 Task: Open Card Website Maintenance Review in Board Newsletter Optimization Software to Workspace Event Production Services and add a team member Softage.1@softage.net, a label Purple, a checklist Wireless Networking, an attachment from Trello, a color Purple and finally, add a card description 'Research and develop new service delivery process' and a comment 'Let us approach this task with a sense of empowerment and autonomy, recognizing that we have the ability to make a difference.'. Add a start date 'Jan 01, 1900' with a due date 'Jan 08, 1900'
Action: Mouse moved to (263, 143)
Screenshot: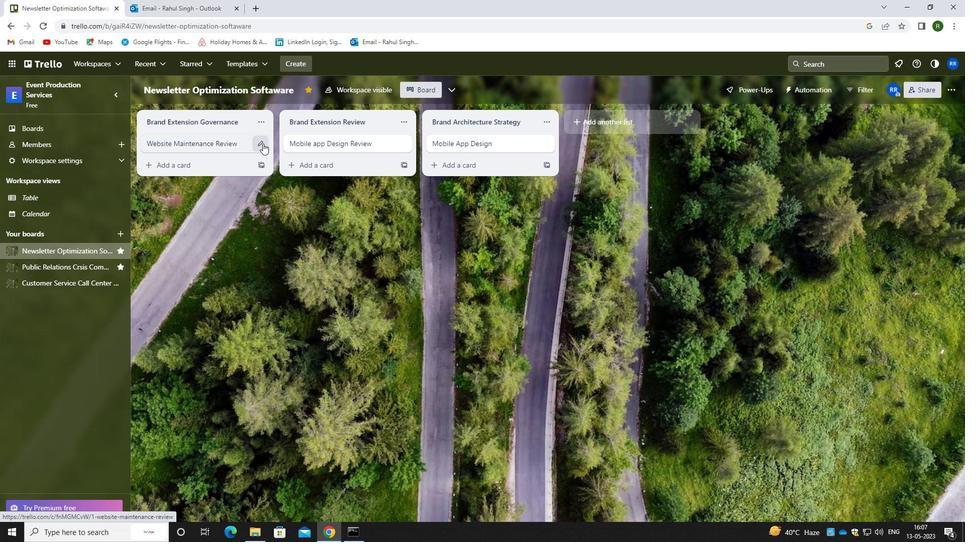 
Action: Mouse pressed left at (263, 143)
Screenshot: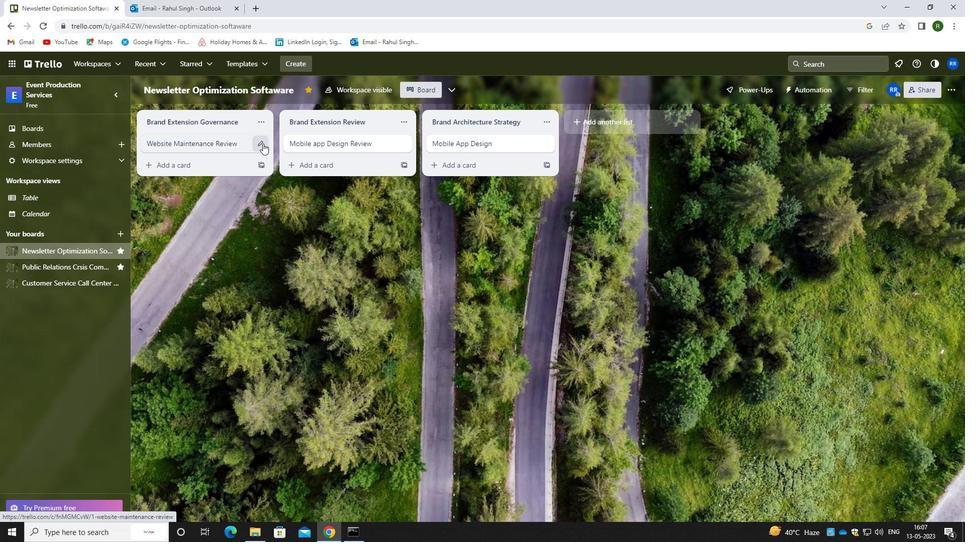 
Action: Mouse moved to (311, 142)
Screenshot: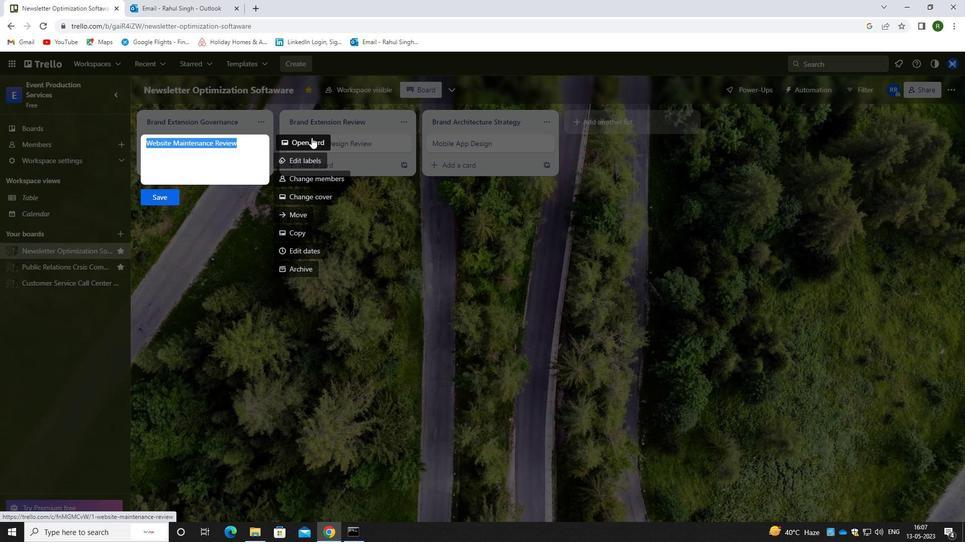 
Action: Mouse pressed left at (311, 142)
Screenshot: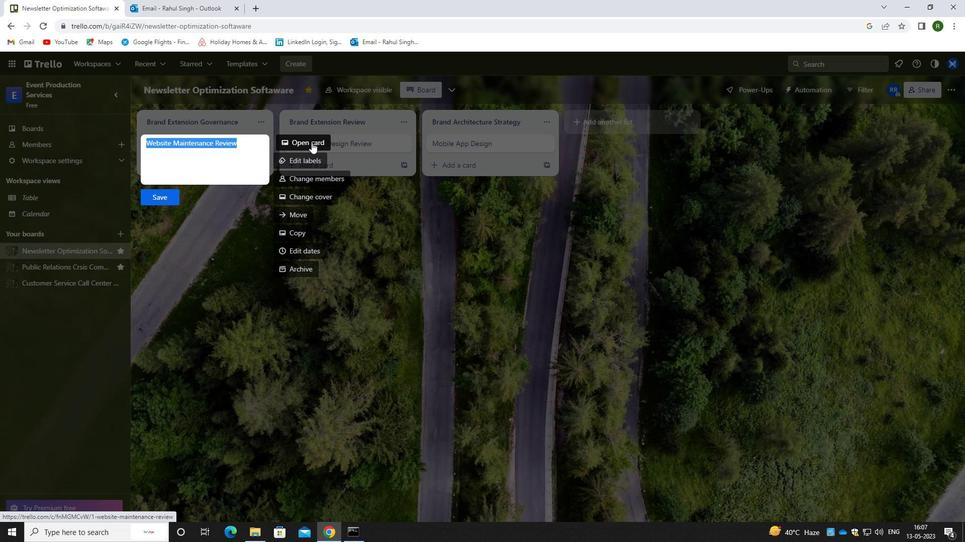 
Action: Mouse moved to (604, 138)
Screenshot: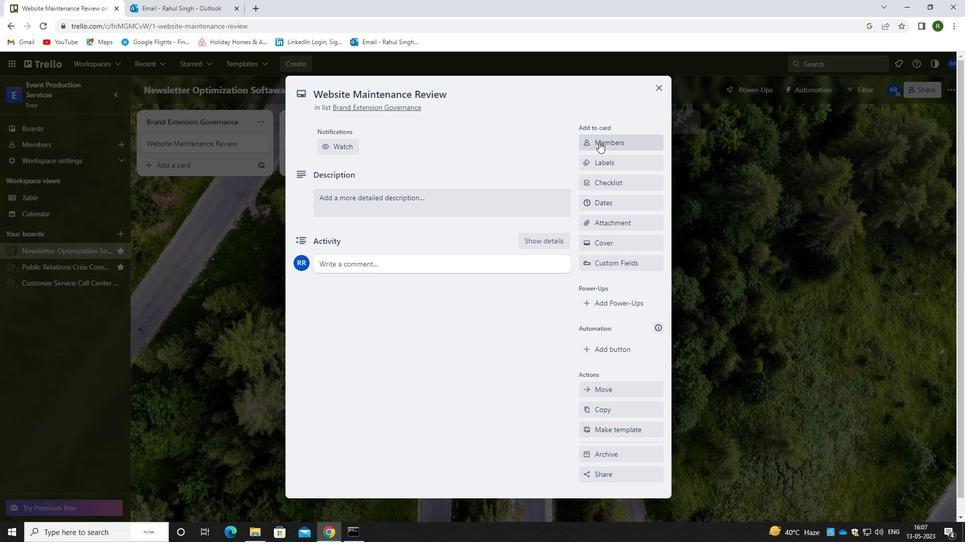 
Action: Mouse pressed left at (604, 138)
Screenshot: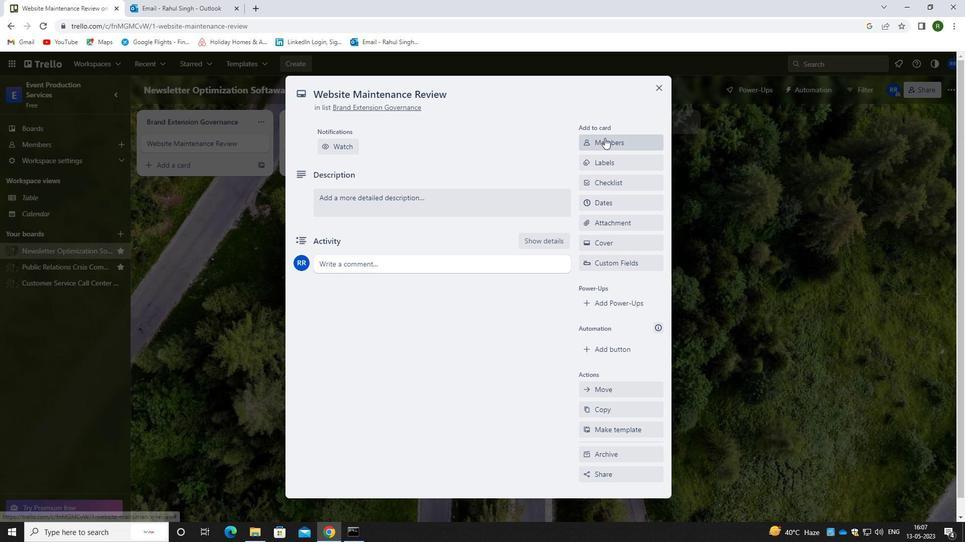 
Action: Mouse moved to (604, 192)
Screenshot: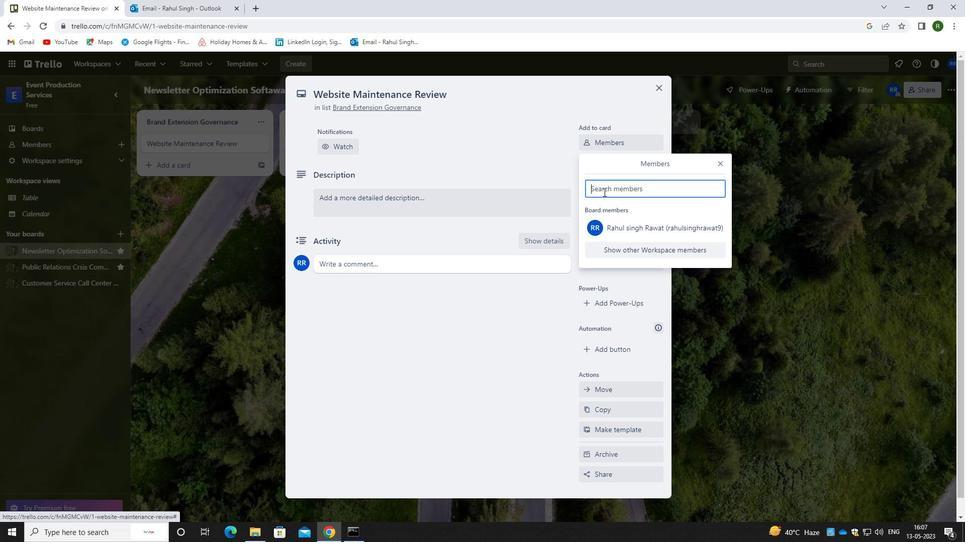 
Action: Mouse pressed left at (604, 192)
Screenshot: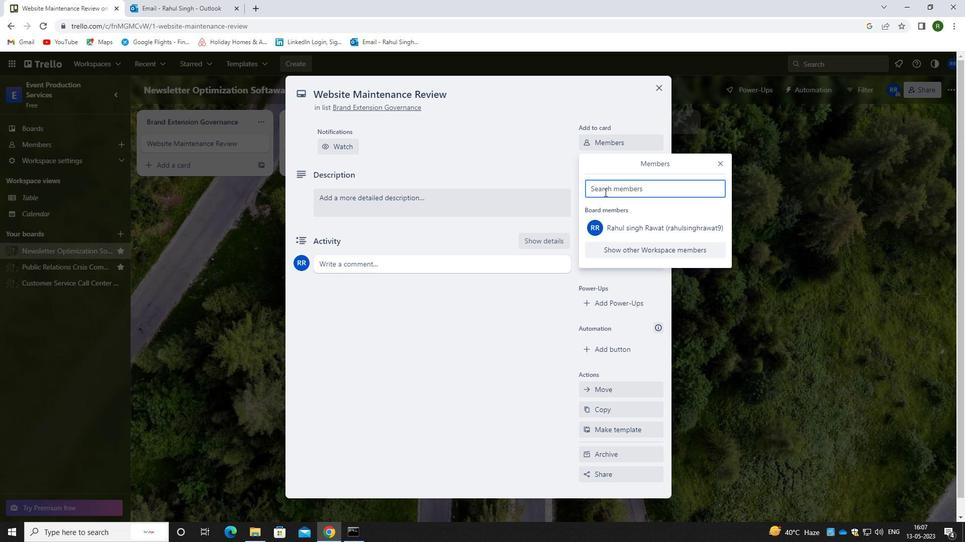 
Action: Mouse moved to (590, 181)
Screenshot: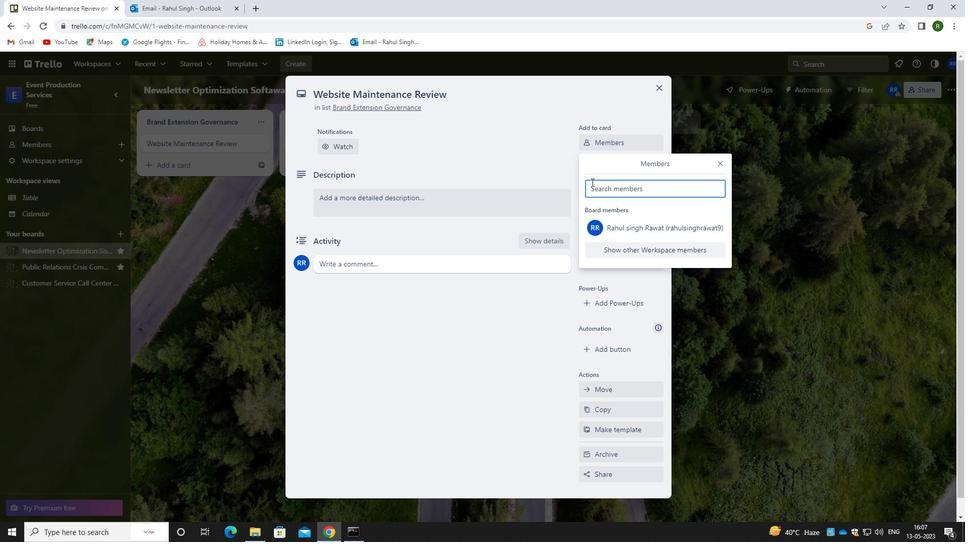 
Action: Key pressed <Key.caps_lock>
Screenshot: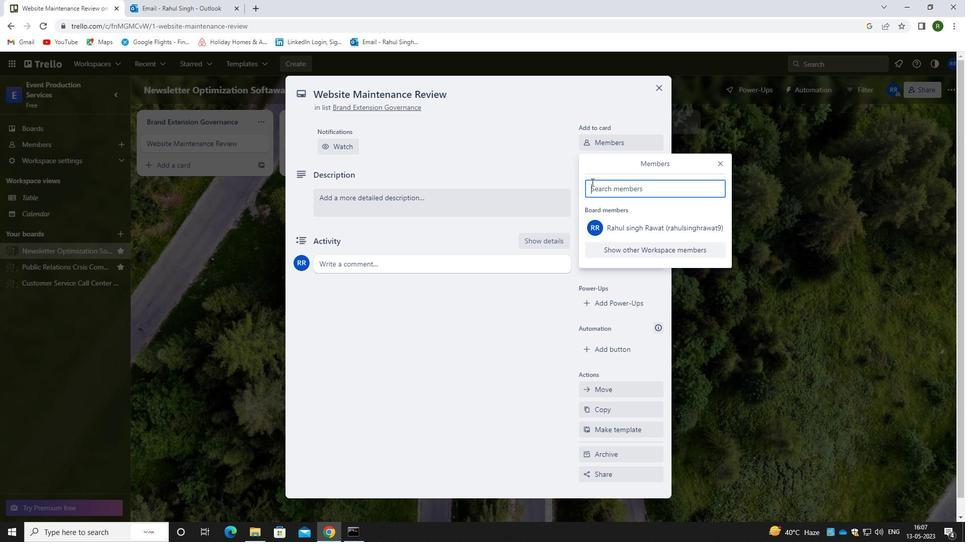 
Action: Mouse moved to (589, 181)
Screenshot: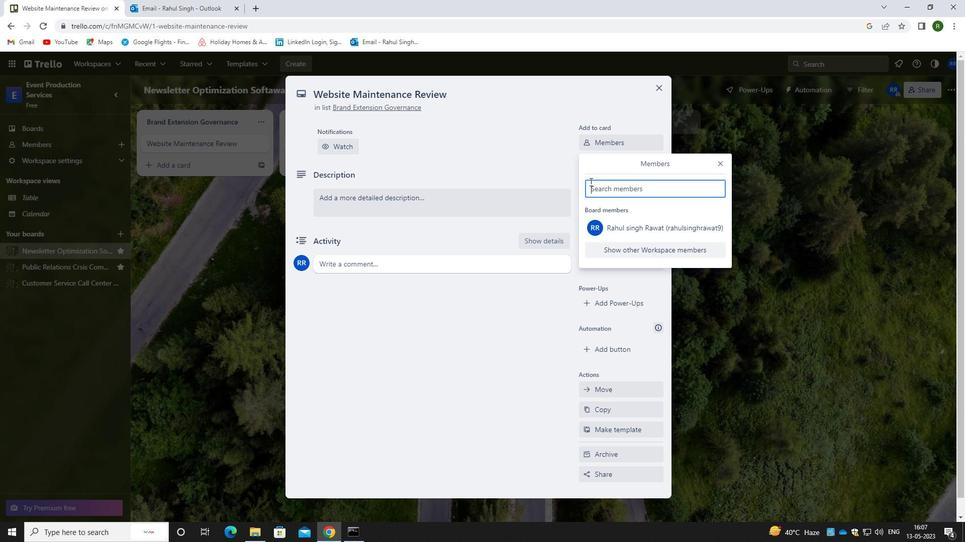 
Action: Key pressed s<Key.caps_lock>oftage.1<Key.shift>@SOFTAGE.NET
Screenshot: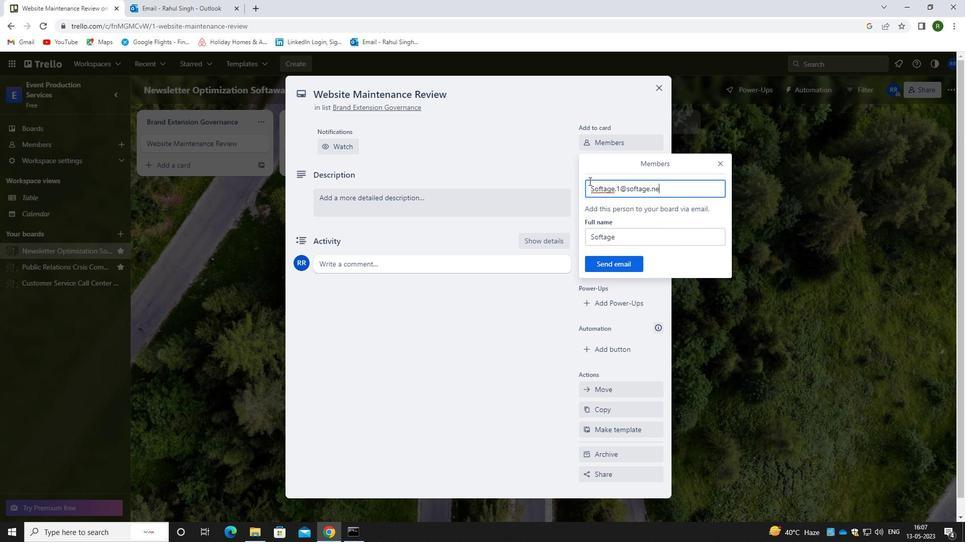 
Action: Mouse moved to (610, 259)
Screenshot: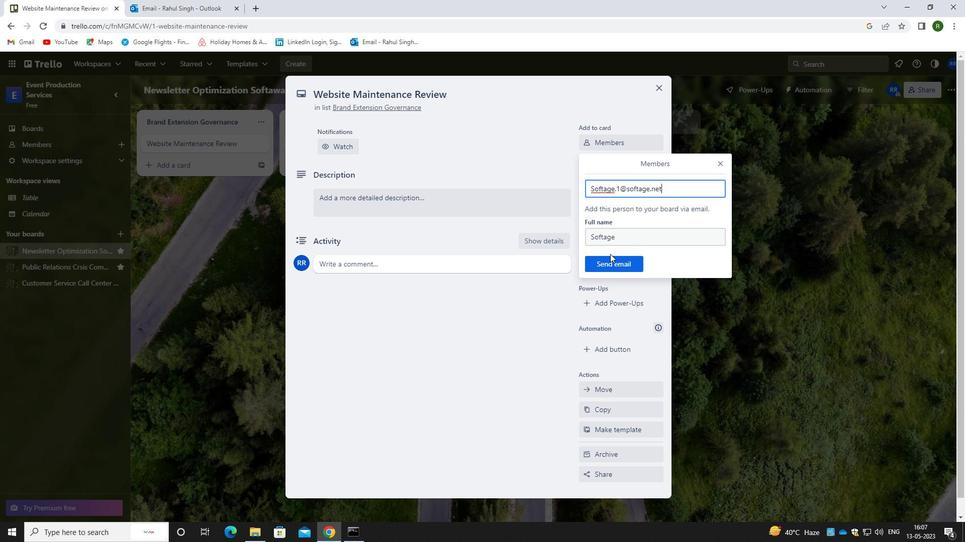 
Action: Mouse pressed left at (610, 259)
Screenshot: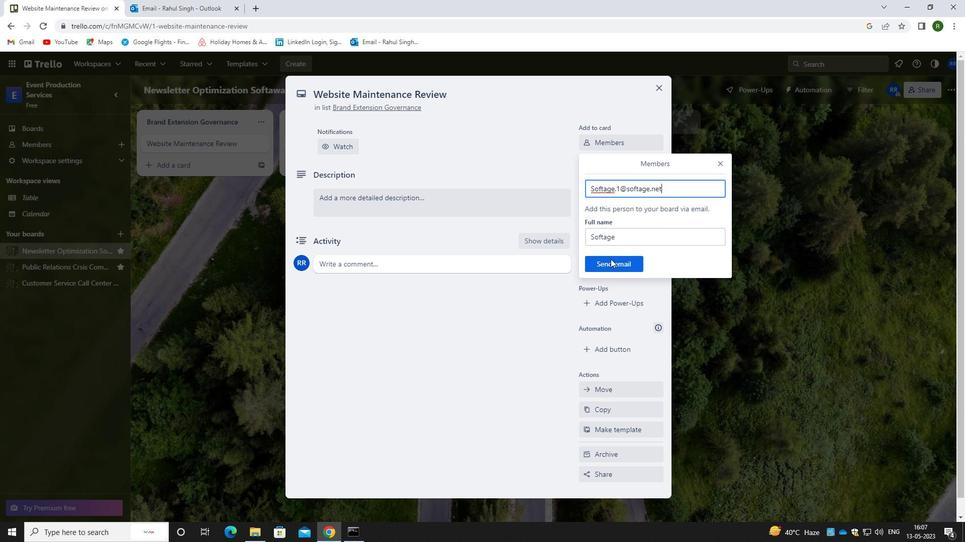 
Action: Mouse moved to (614, 202)
Screenshot: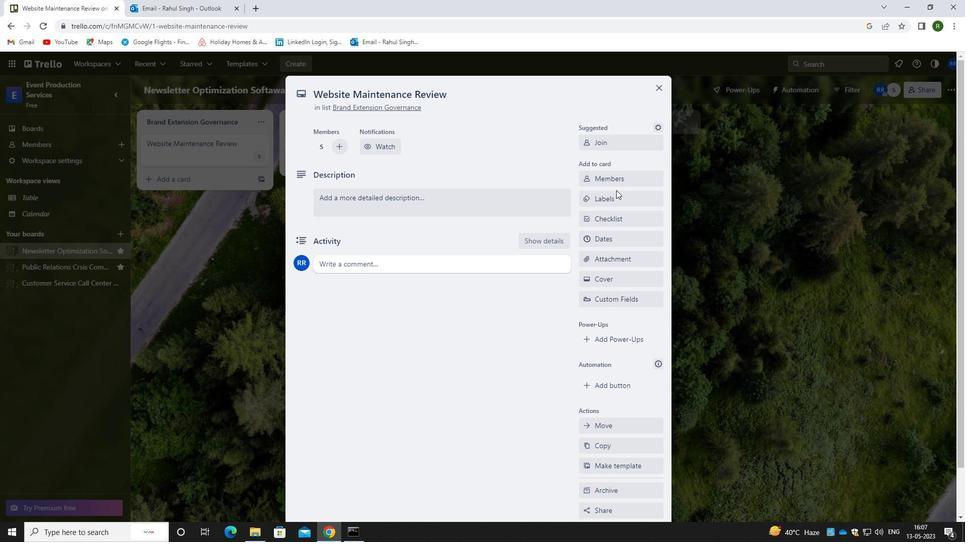 
Action: Mouse pressed left at (614, 202)
Screenshot: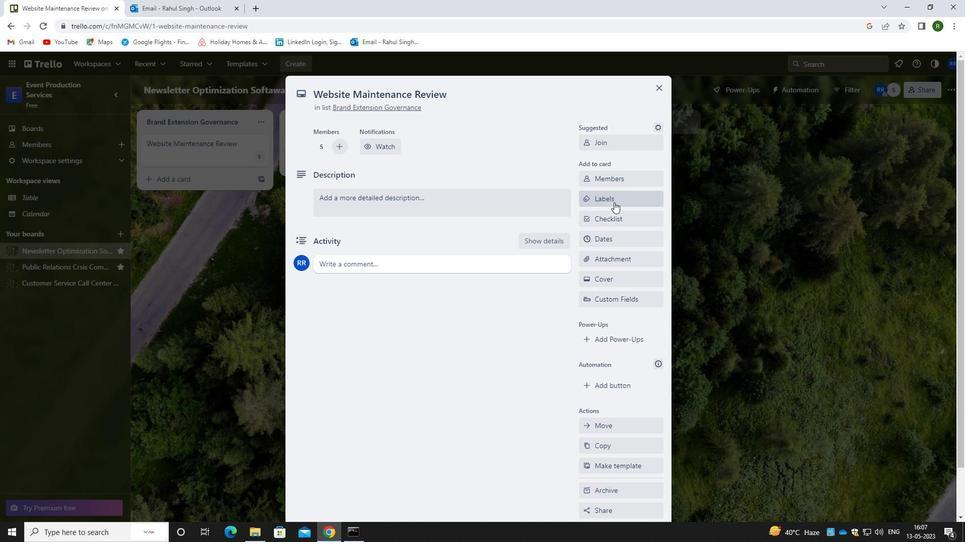 
Action: Mouse moved to (607, 240)
Screenshot: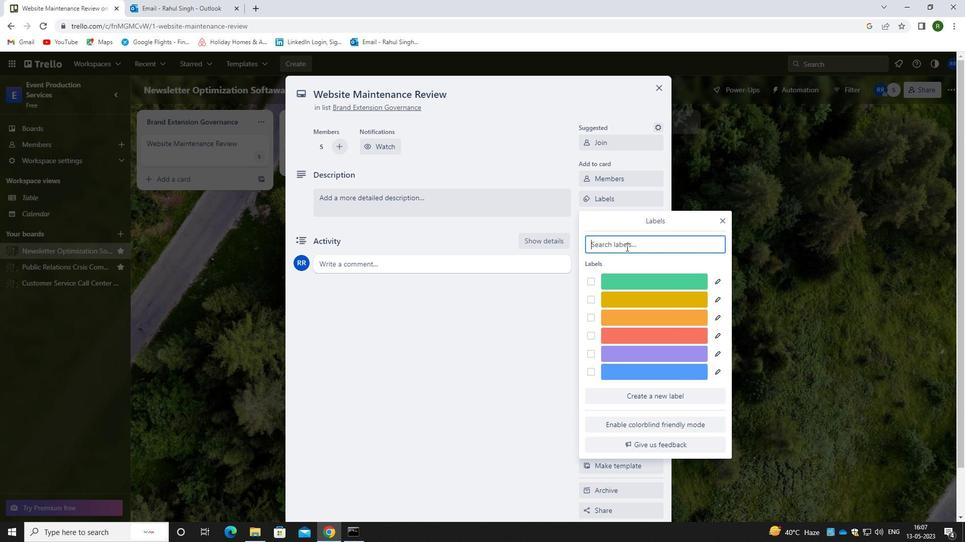 
Action: Key pressed PURPLE
Screenshot: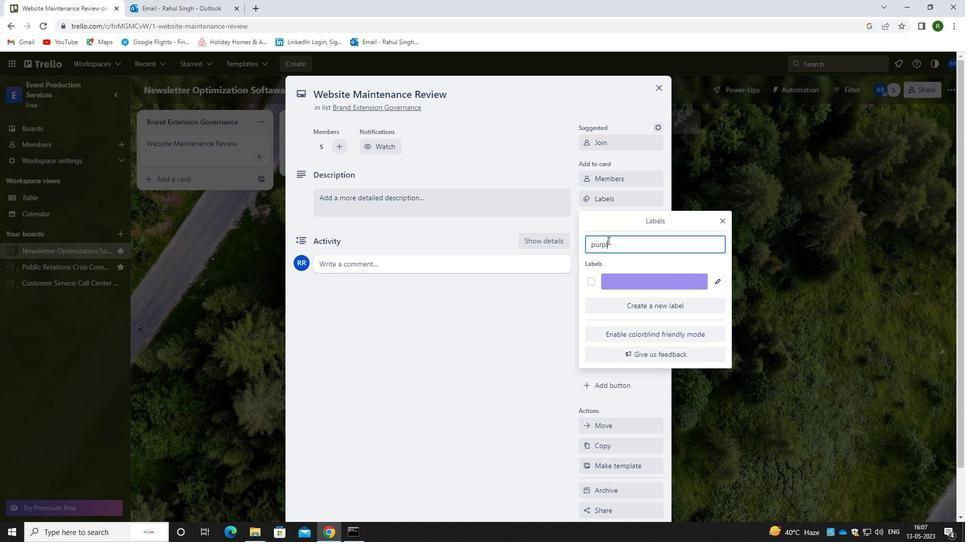 
Action: Mouse moved to (594, 284)
Screenshot: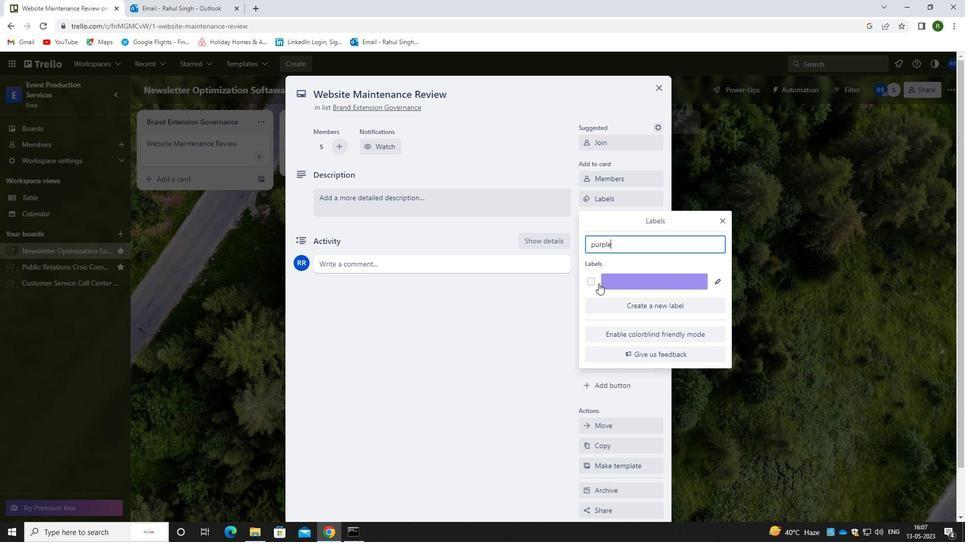 
Action: Mouse pressed left at (594, 284)
Screenshot: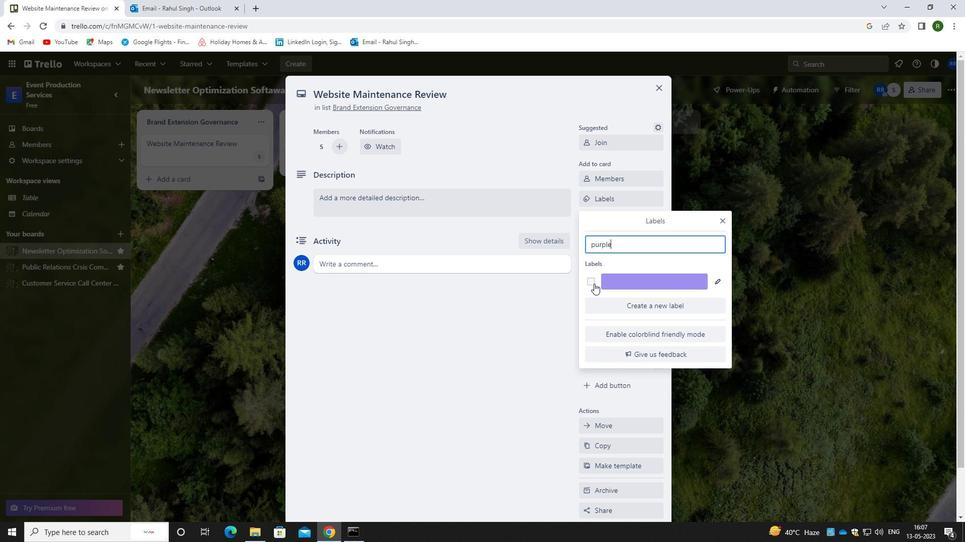 
Action: Mouse moved to (561, 312)
Screenshot: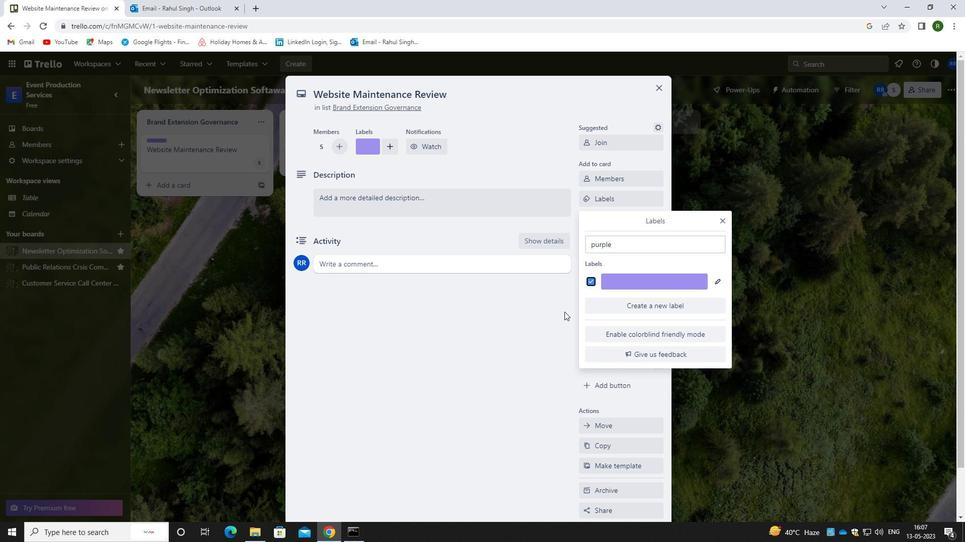 
Action: Mouse pressed left at (561, 312)
Screenshot: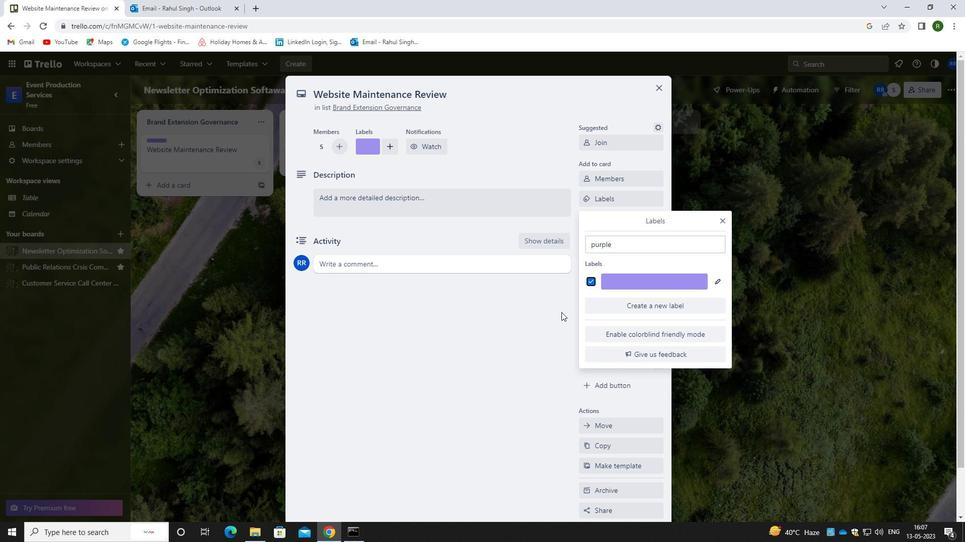 
Action: Mouse moved to (601, 218)
Screenshot: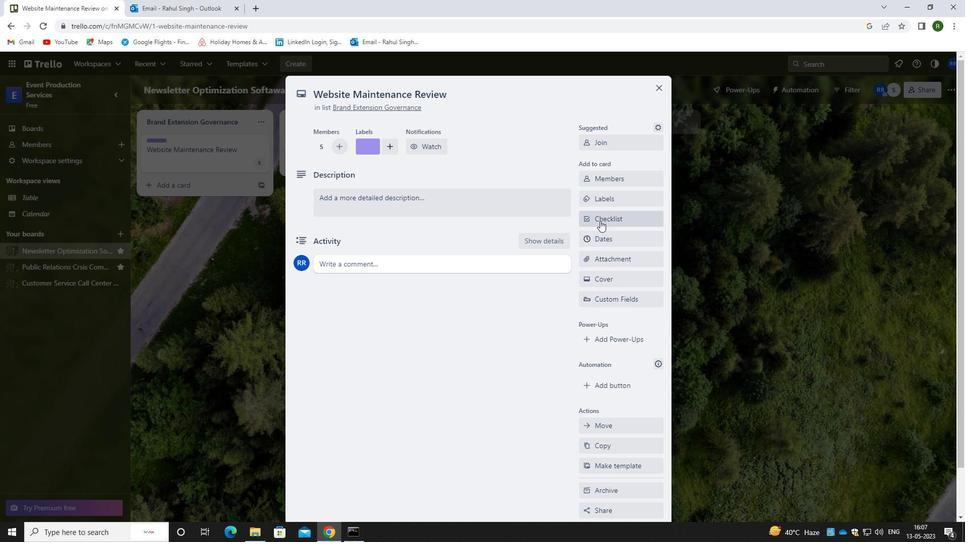 
Action: Mouse pressed left at (601, 218)
Screenshot: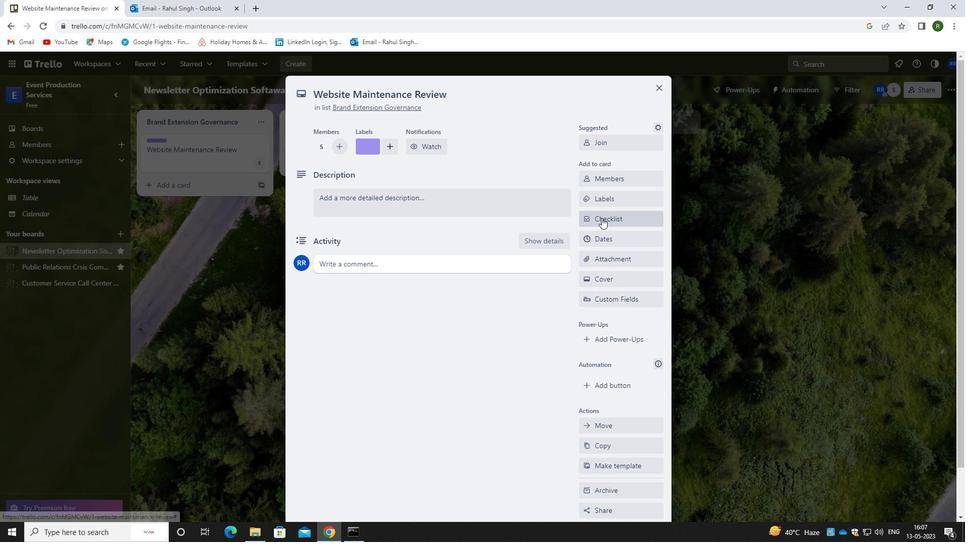 
Action: Mouse moved to (636, 270)
Screenshot: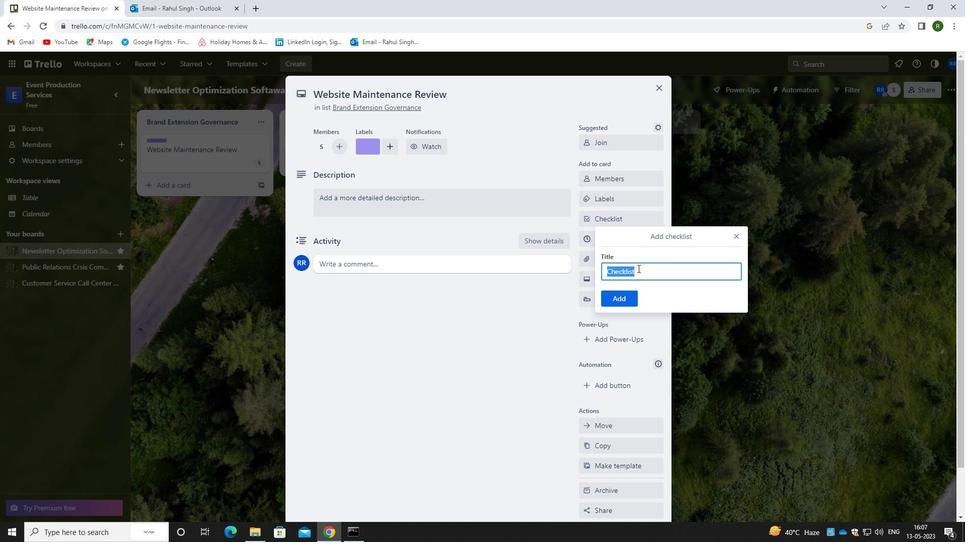 
Action: Key pressed <Key.shift>WIRELESS<Key.space><Key.shift>NETWORKING
Screenshot: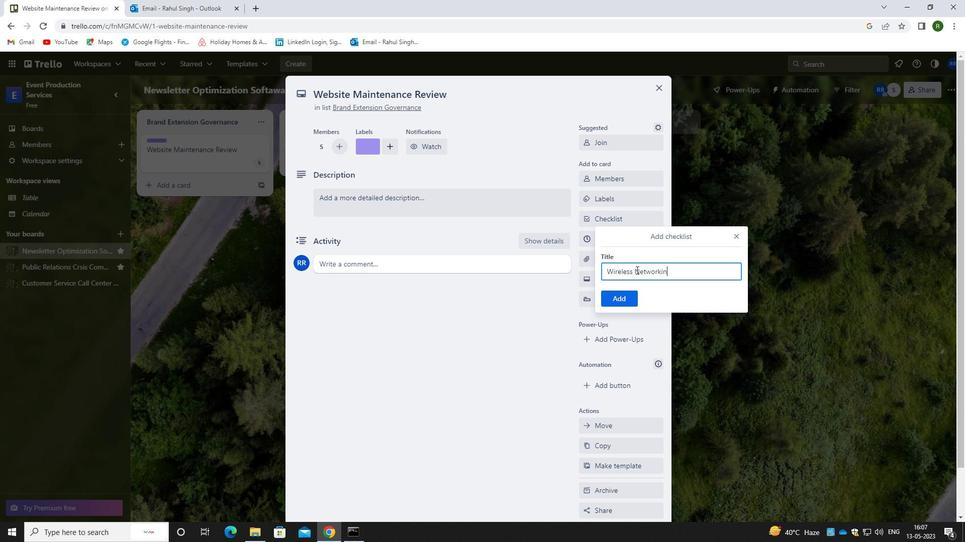 
Action: Mouse moved to (632, 299)
Screenshot: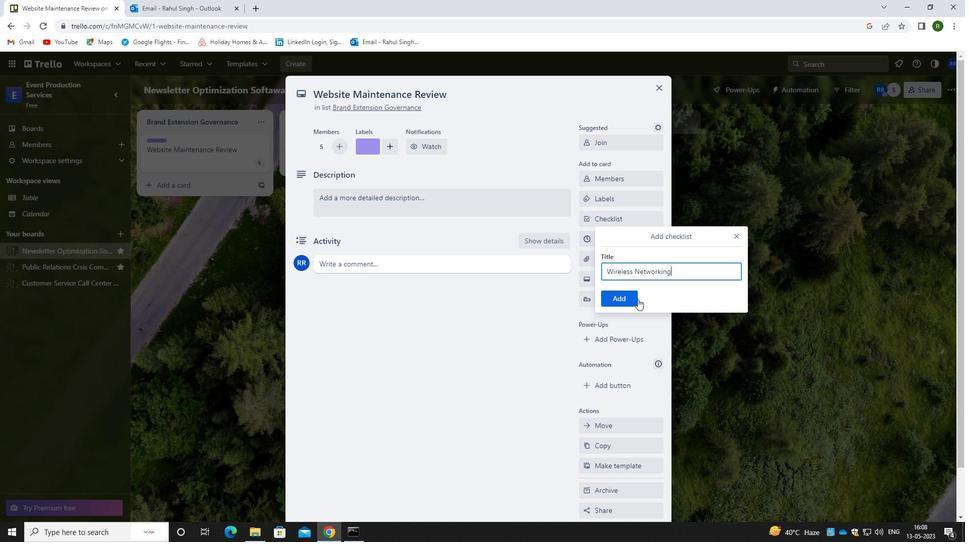 
Action: Mouse pressed left at (632, 299)
Screenshot: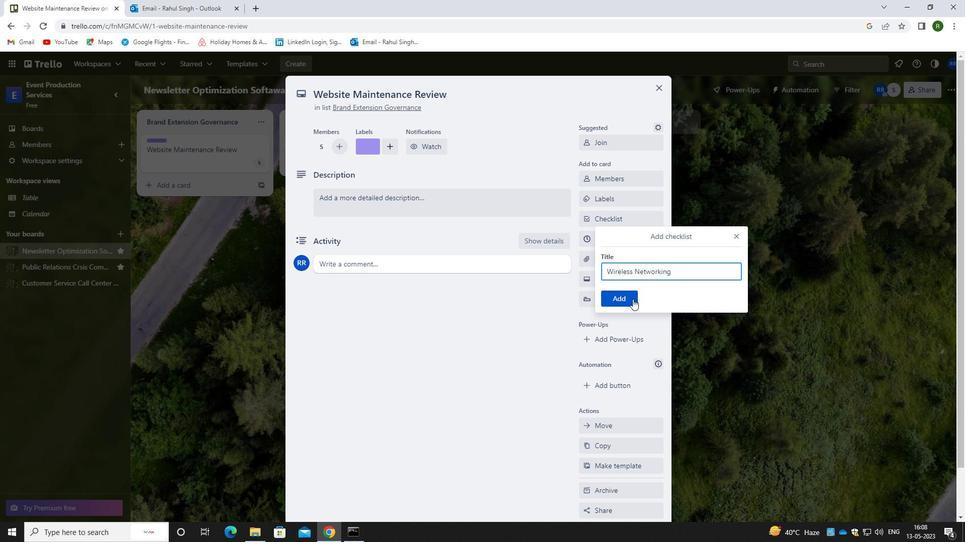 
Action: Mouse moved to (615, 265)
Screenshot: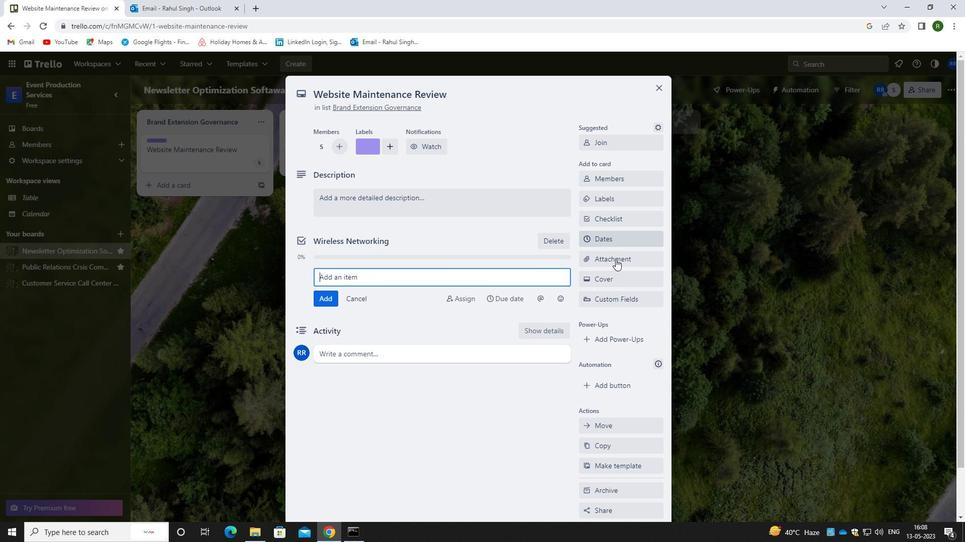 
Action: Mouse pressed left at (615, 265)
Screenshot: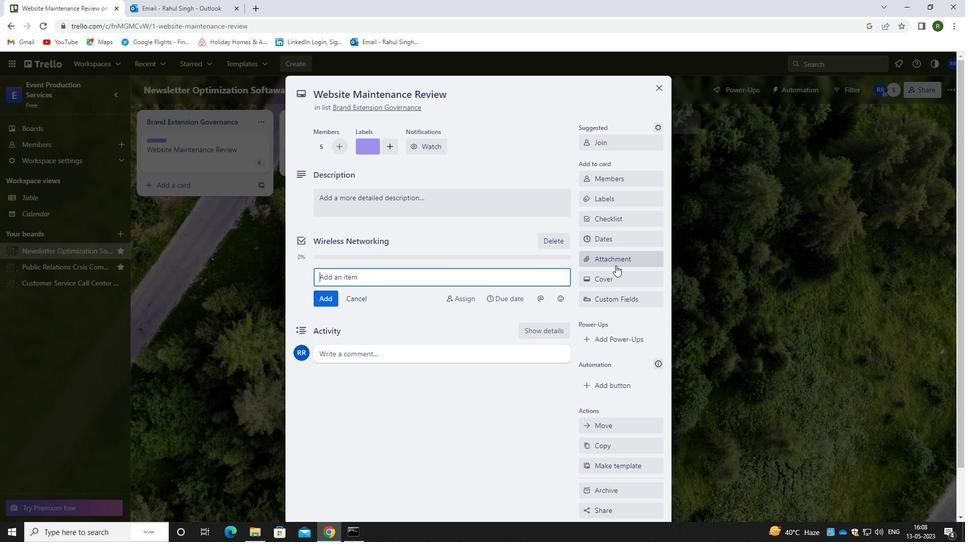 
Action: Mouse moved to (627, 319)
Screenshot: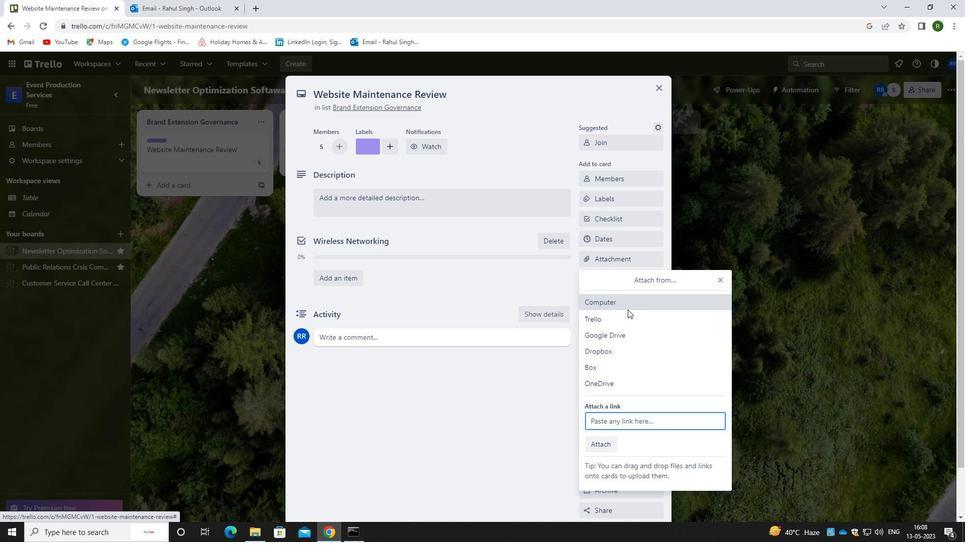 
Action: Mouse pressed left at (627, 319)
Screenshot: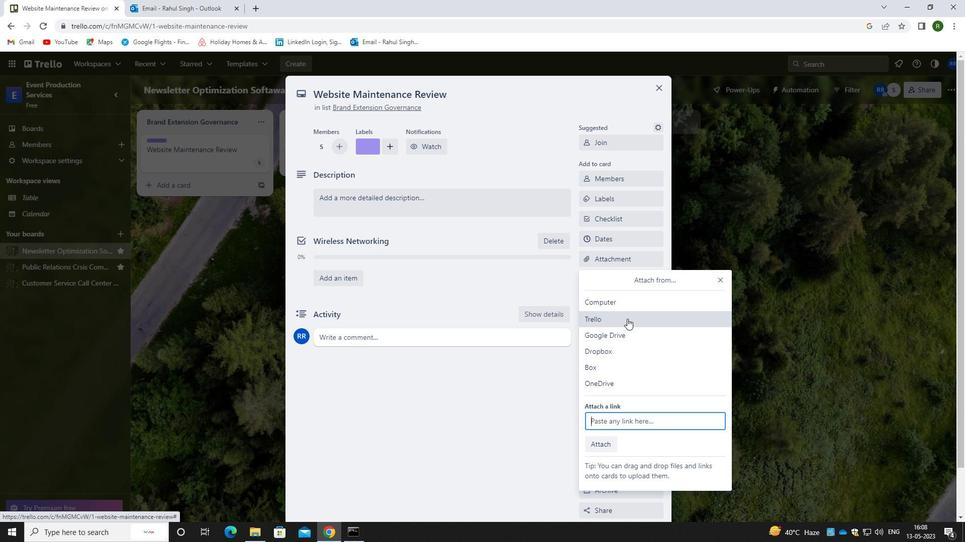 
Action: Mouse moved to (634, 250)
Screenshot: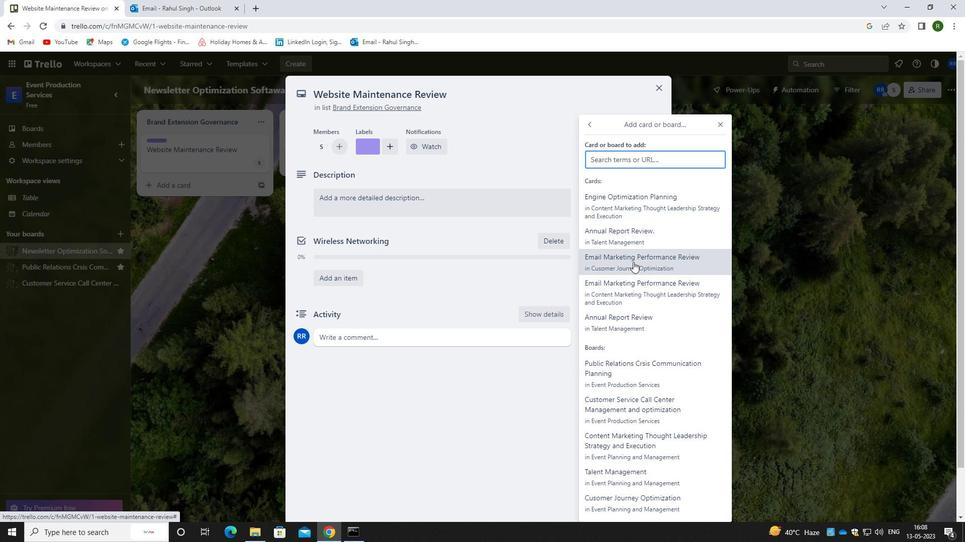 
Action: Mouse pressed left at (634, 250)
Screenshot: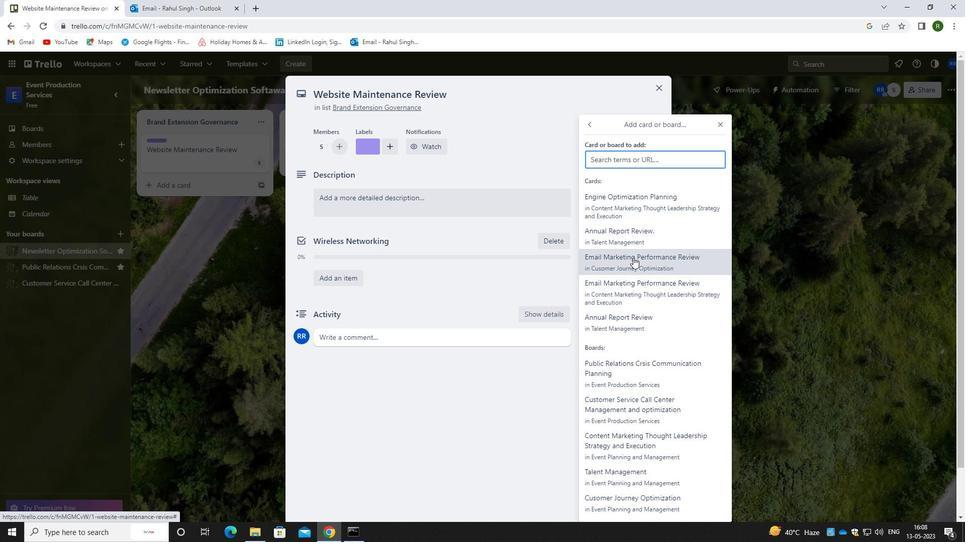 
Action: Mouse moved to (387, 206)
Screenshot: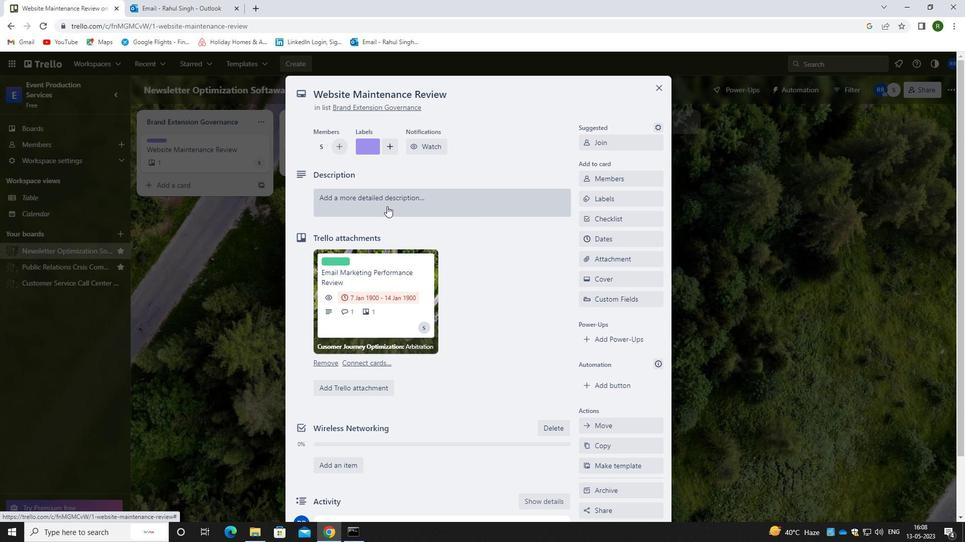 
Action: Mouse pressed left at (387, 206)
Screenshot: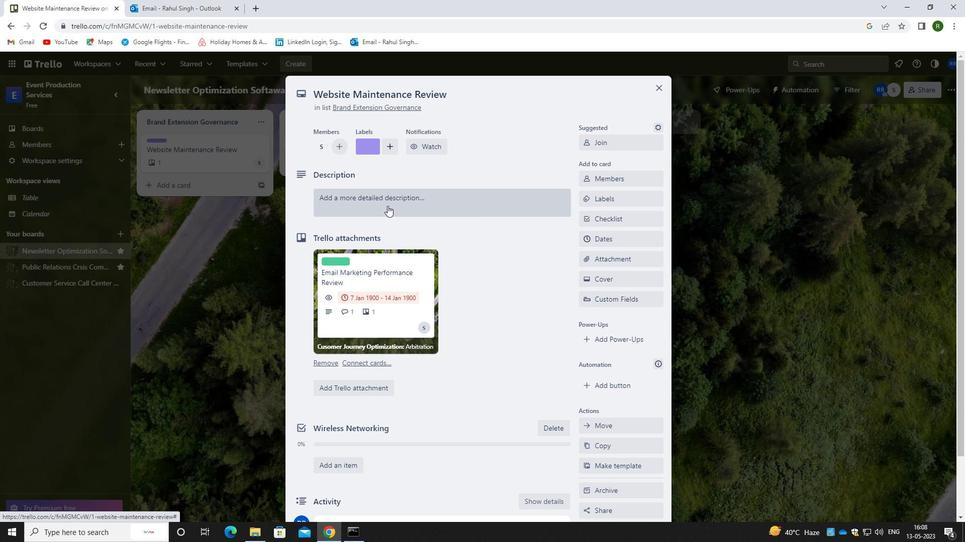 
Action: Mouse moved to (395, 246)
Screenshot: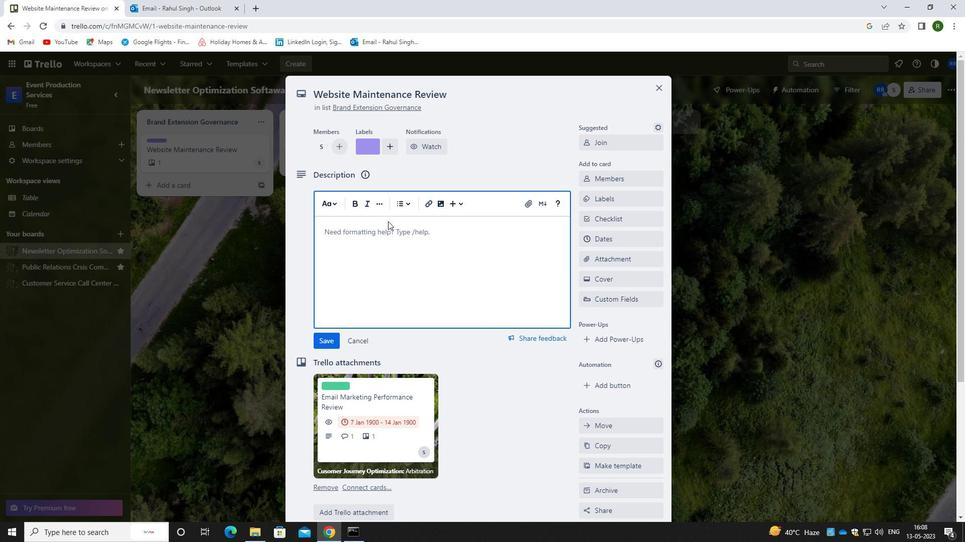 
Action: Mouse pressed left at (395, 246)
Screenshot: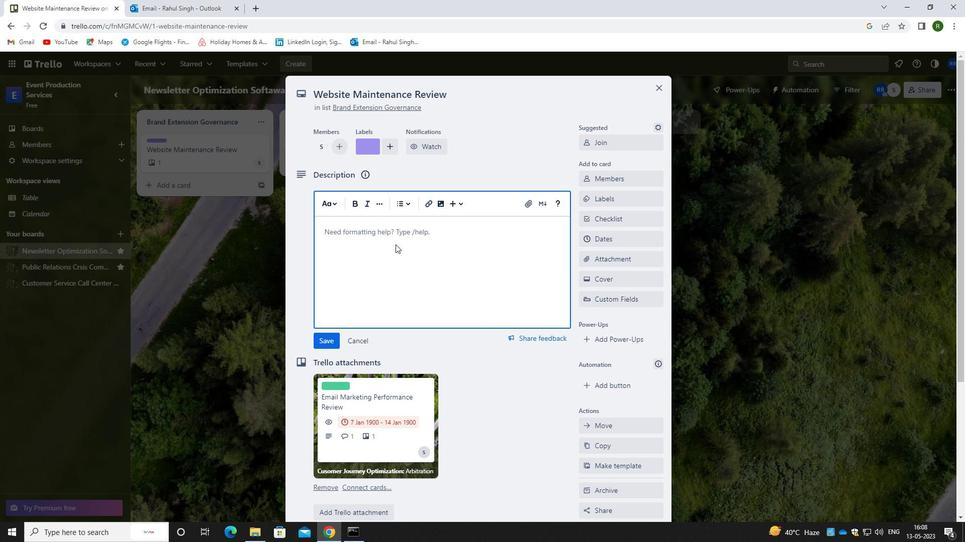 
Action: Key pressed <Key.caps_lock>T<Key.backspace>R<Key.caps_lock>ESEARCH<Key.space>AND<Key.space>DEVELOP<Key.space>NEW<Key.space>SERVICE<Key.space>DELIVERY<Key.space>PROCESS.
Screenshot: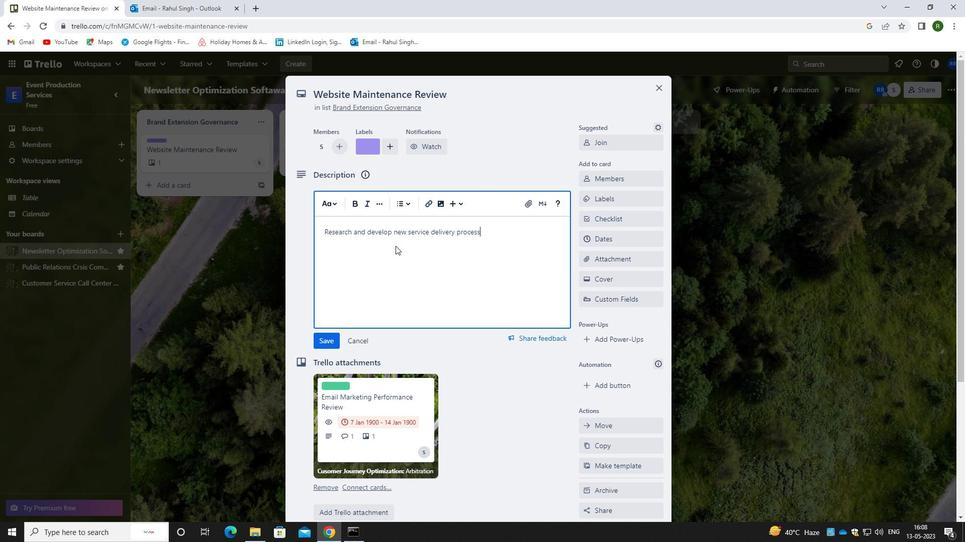 
Action: Mouse moved to (331, 338)
Screenshot: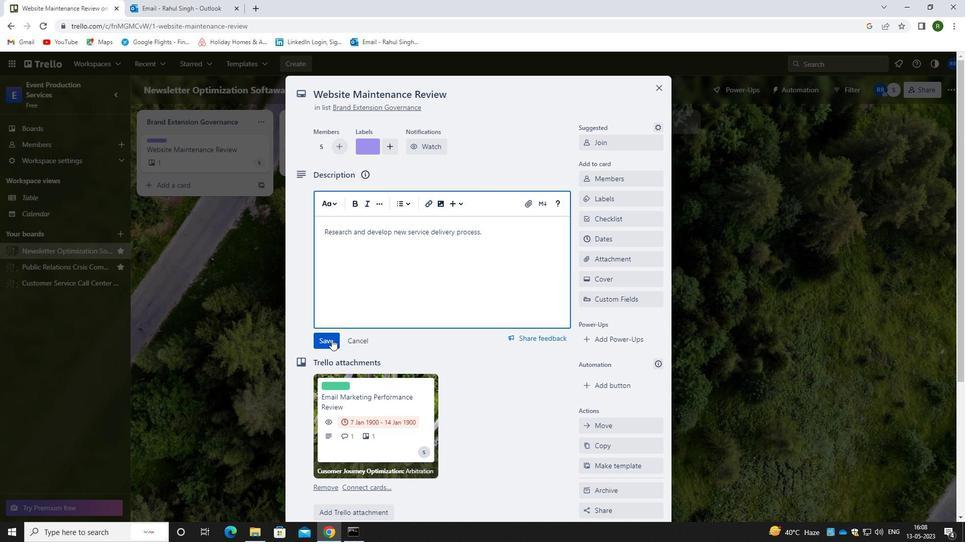 
Action: Mouse pressed left at (331, 338)
Screenshot: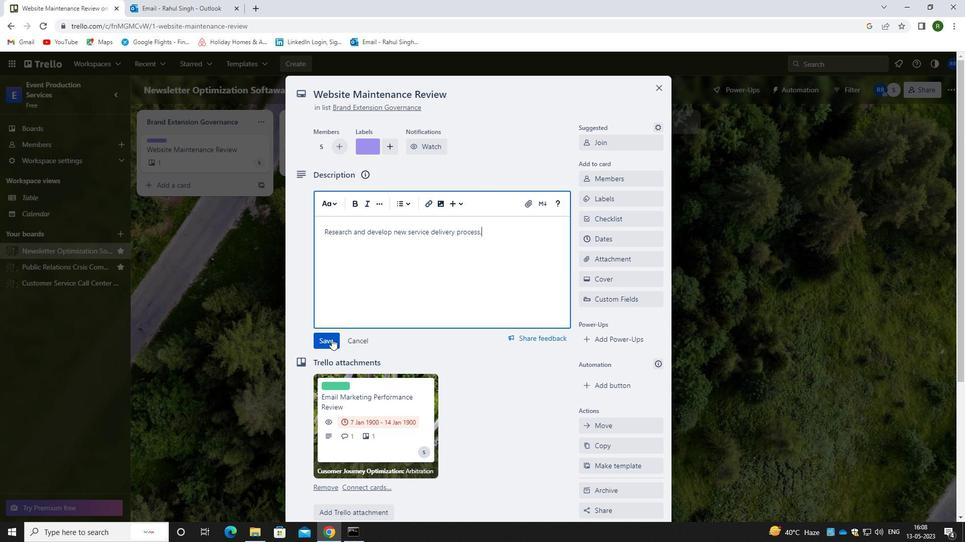 
Action: Mouse moved to (434, 296)
Screenshot: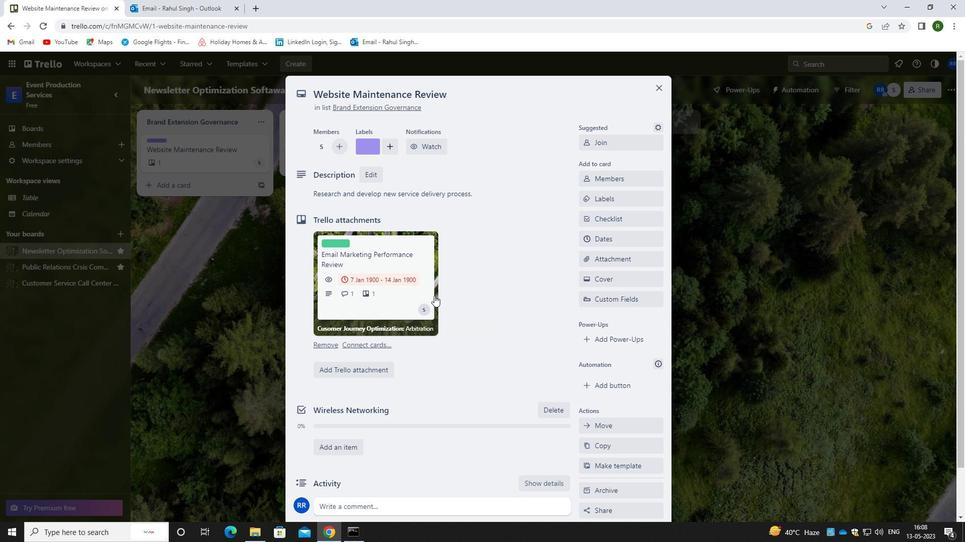 
Action: Mouse scrolled (434, 295) with delta (0, 0)
Screenshot: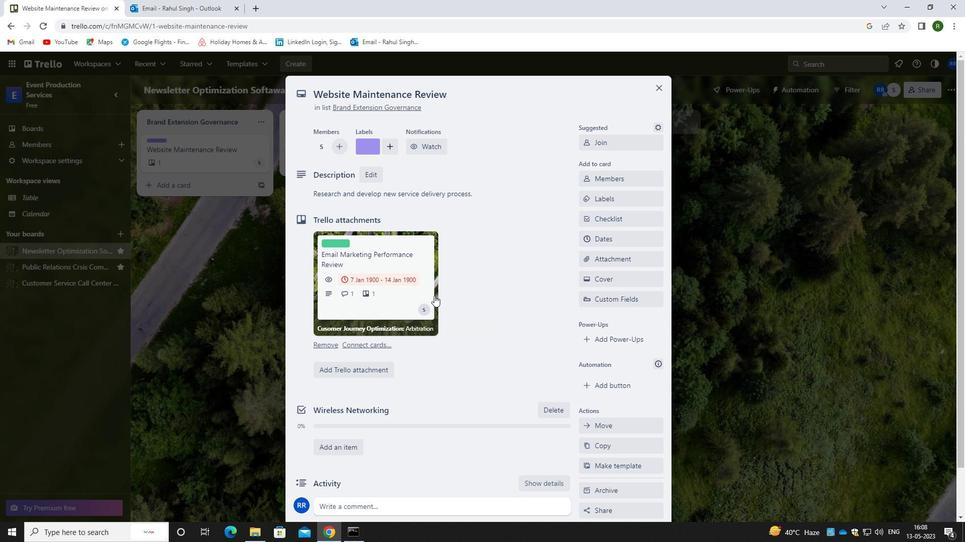 
Action: Mouse moved to (435, 298)
Screenshot: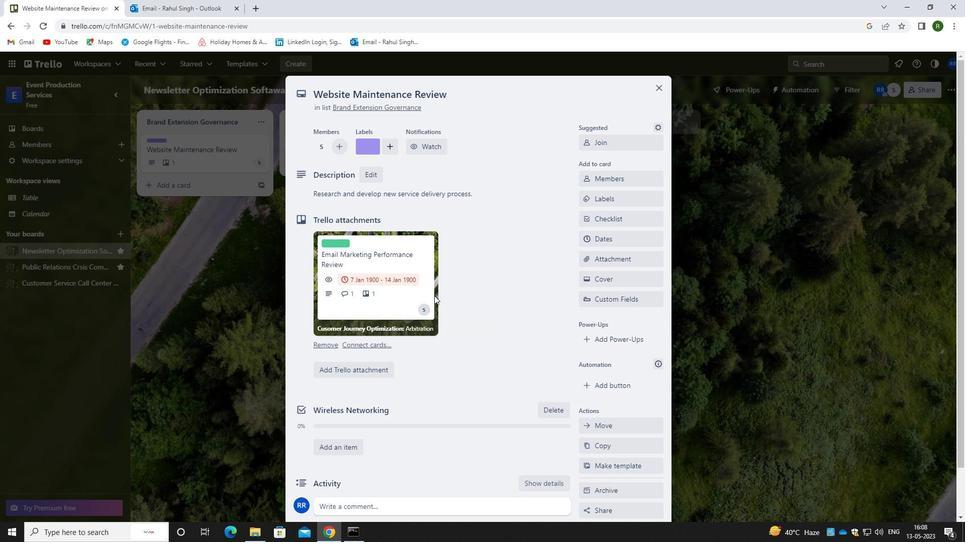
Action: Mouse scrolled (435, 297) with delta (0, 0)
Screenshot: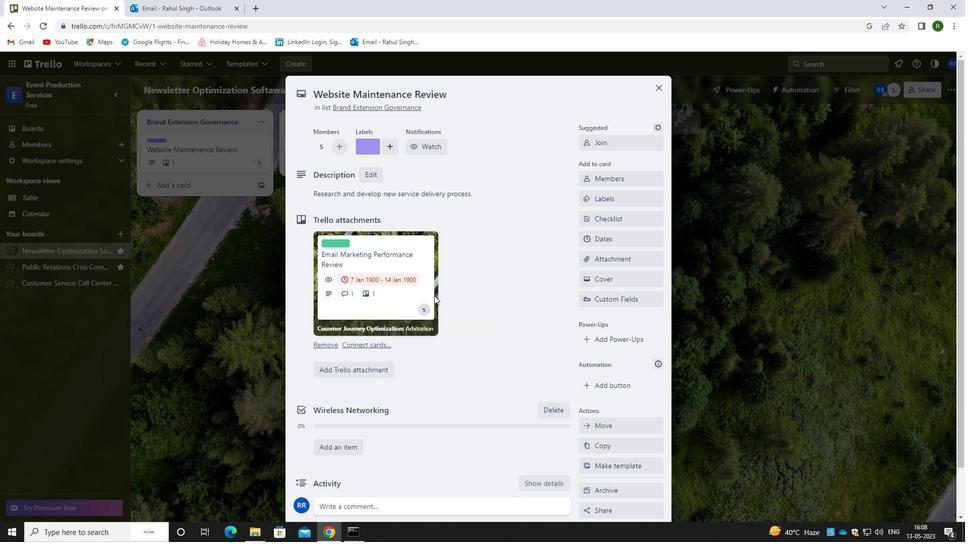 
Action: Mouse moved to (362, 453)
Screenshot: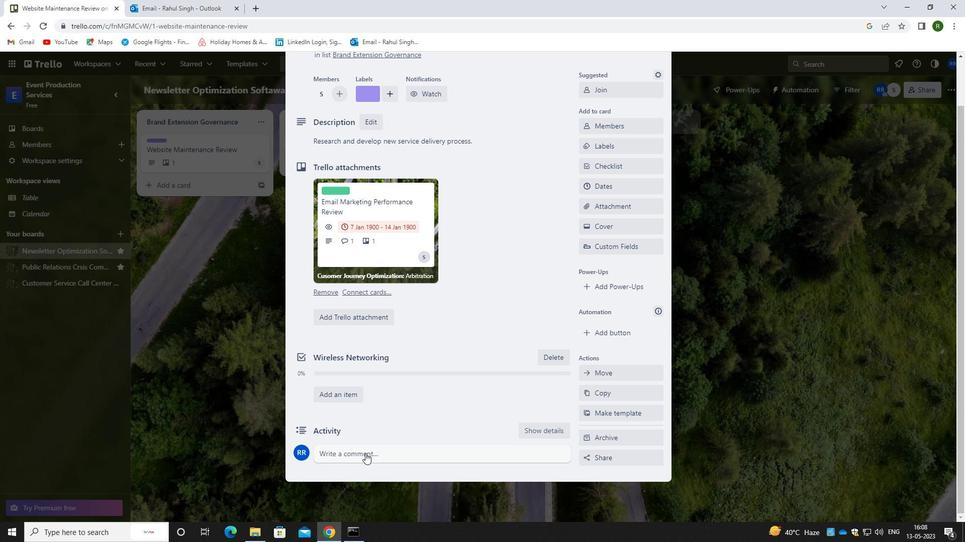 
Action: Mouse pressed left at (362, 453)
Screenshot: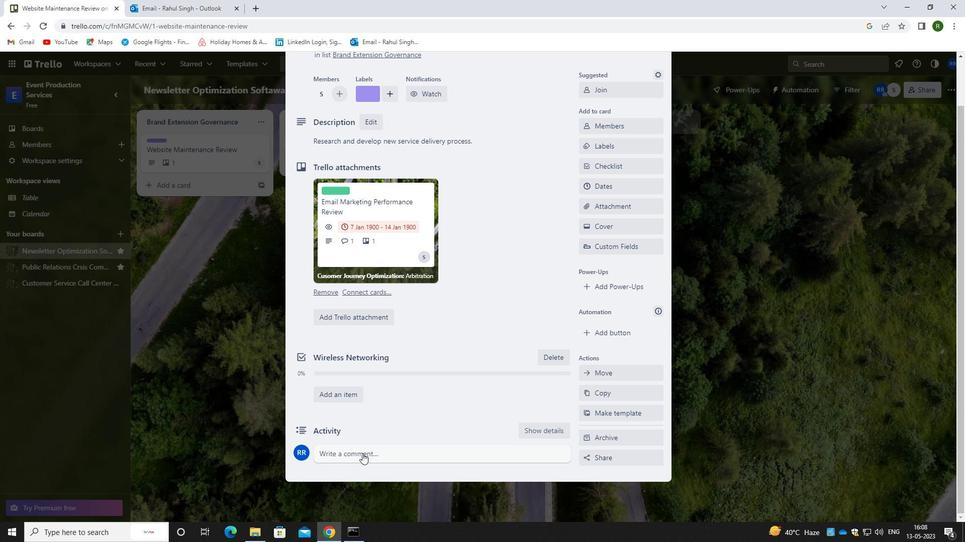 
Action: Mouse moved to (367, 482)
Screenshot: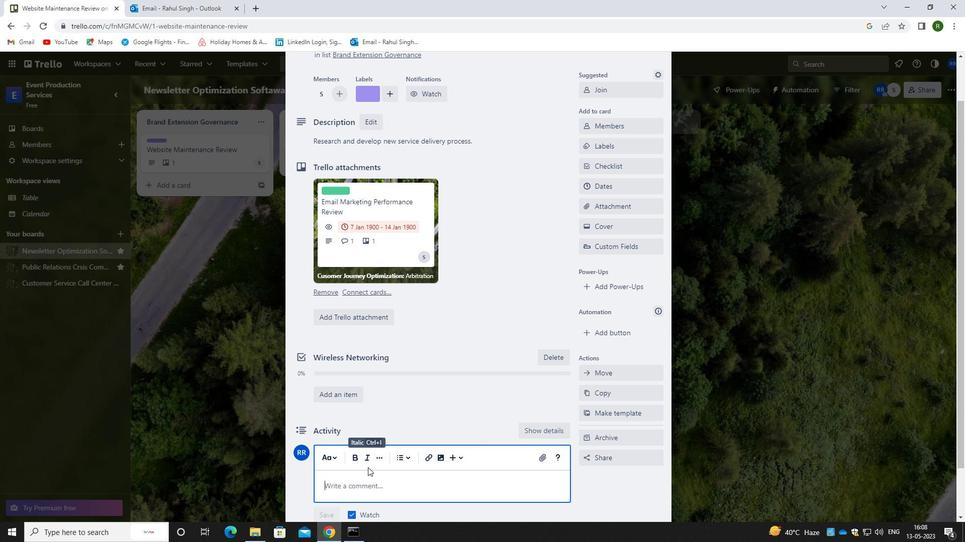 
Action: Mouse pressed left at (367, 482)
Screenshot: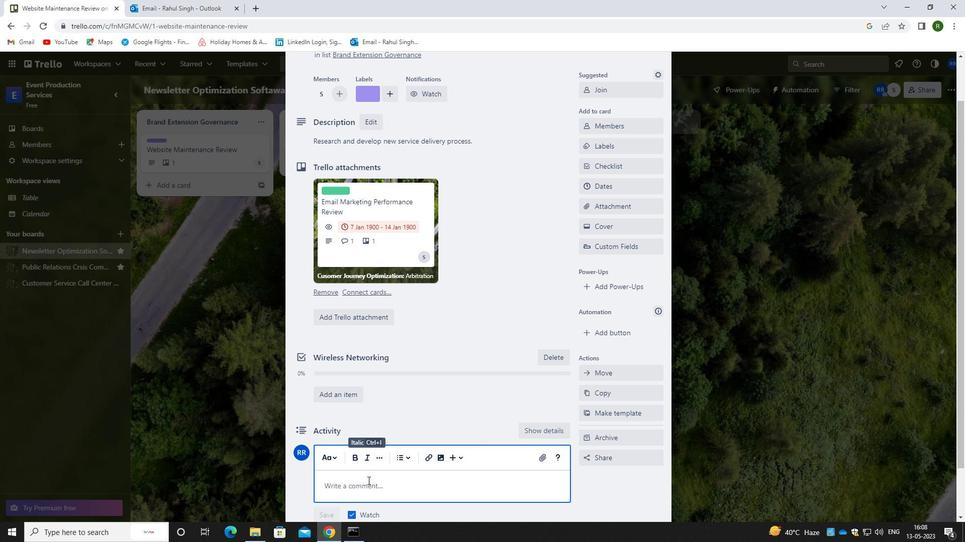 
Action: Mouse moved to (368, 483)
Screenshot: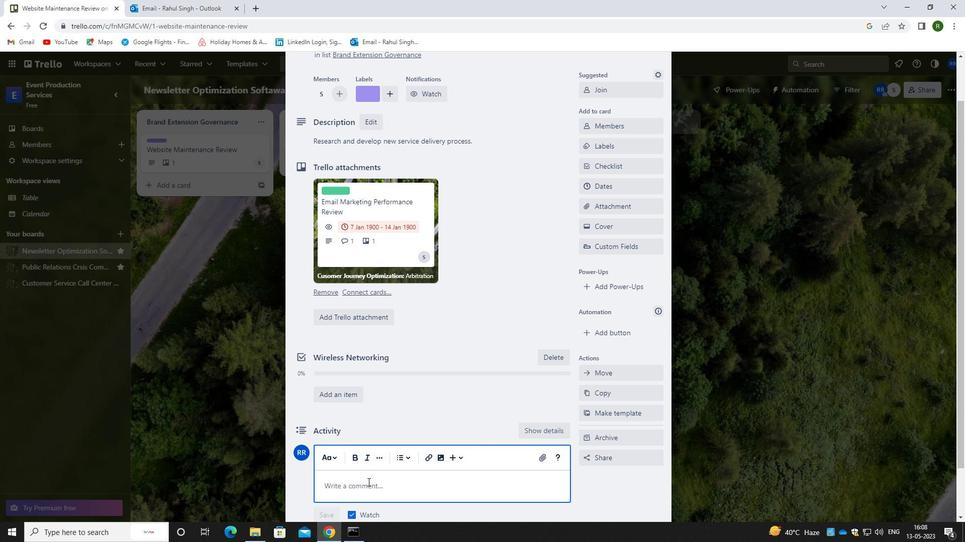 
Action: Key pressed <Key.caps_lock>L<Key.caps_lock>ET<Key.space>US<Key.space>APPROACH<Key.space>THIS<Key.space>TASK<Key.space>WITH<Key.space>A<Key.space>SENSE<Key.space>OF<Key.space>EMPOWERMENT<Key.space>AND<Key.space>AUTONOMY<Key.space>,<Key.space>RECOGNIZIG<Key.backspace>NG<Key.space>THAT<Key.space>WE<Key.space>HAVE<Key.space>THE<Key.space>ABILITY<Key.space>TO<Key.space>MAKE<Key.space>A<Key.space>DIFFERENCE.
Screenshot: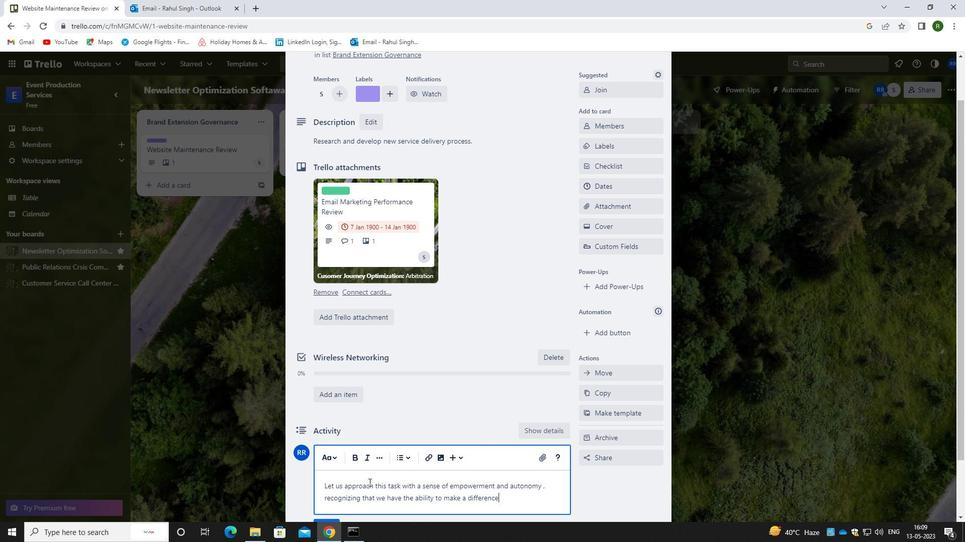 
Action: Mouse moved to (440, 424)
Screenshot: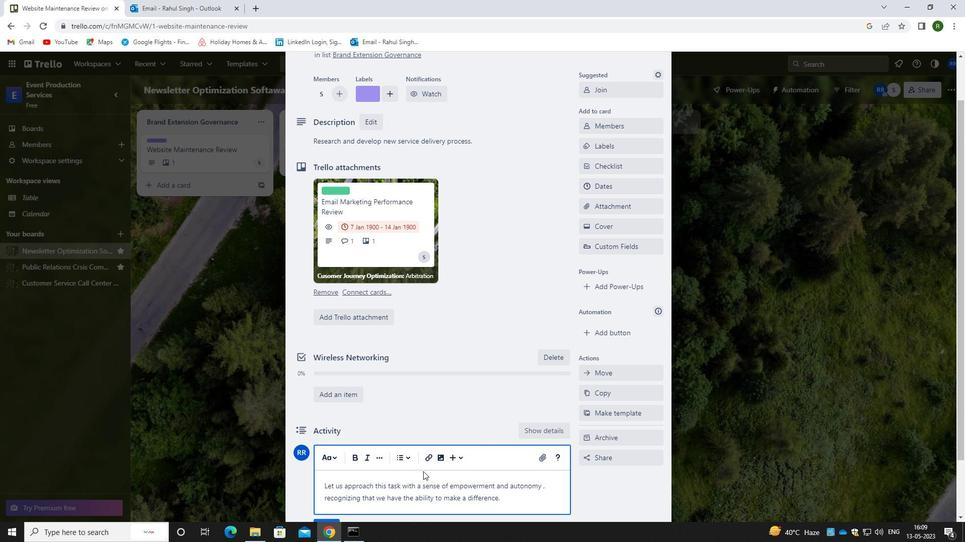 
Action: Mouse scrolled (440, 424) with delta (0, 0)
Screenshot: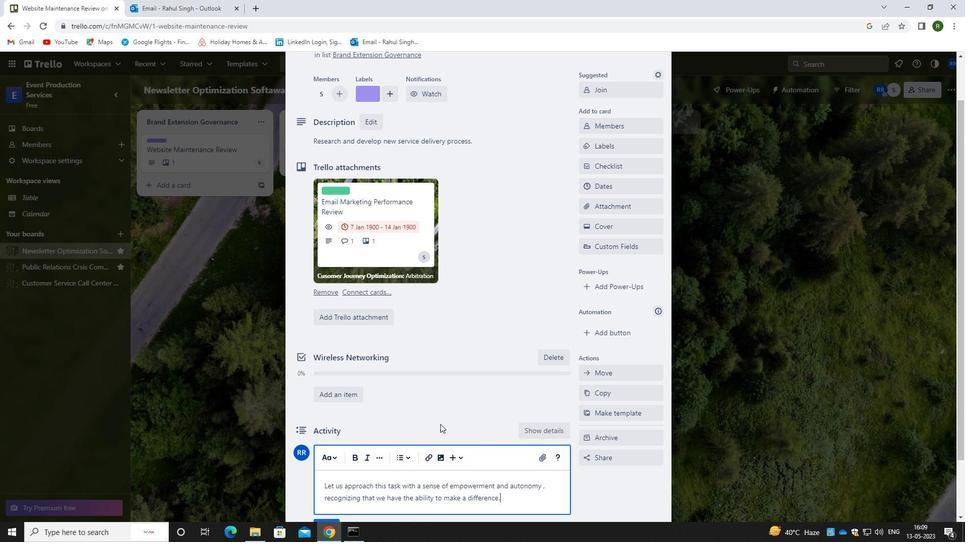 
Action: Mouse moved to (324, 481)
Screenshot: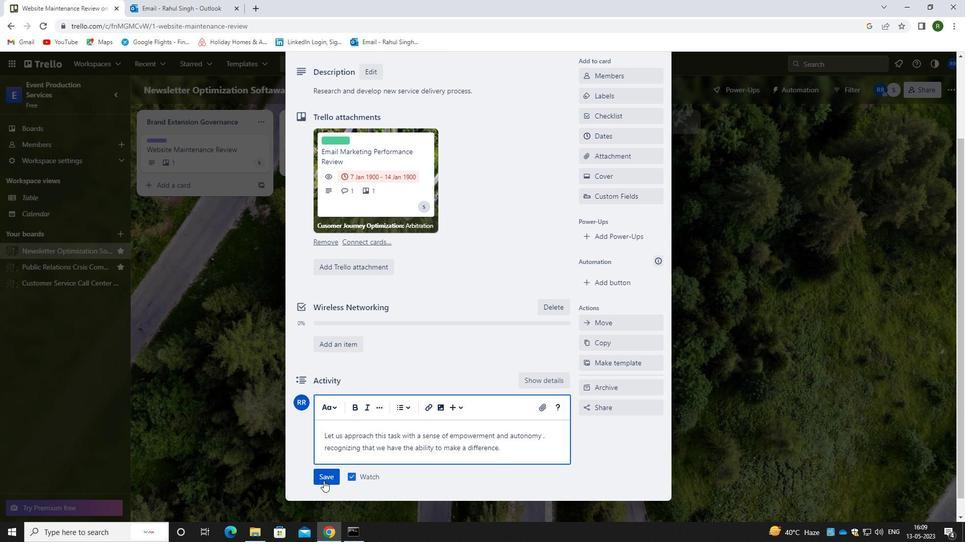
Action: Mouse pressed left at (324, 481)
Screenshot: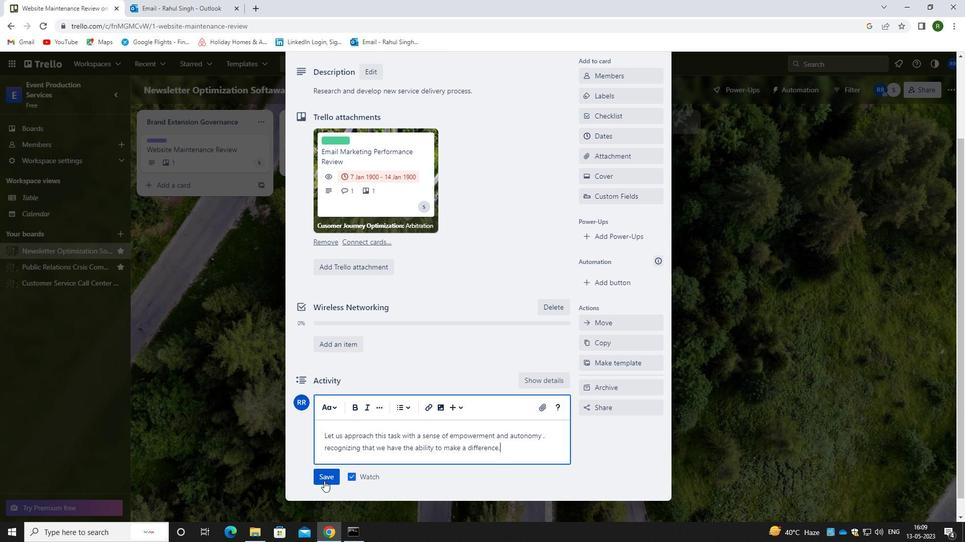
Action: Mouse moved to (601, 139)
Screenshot: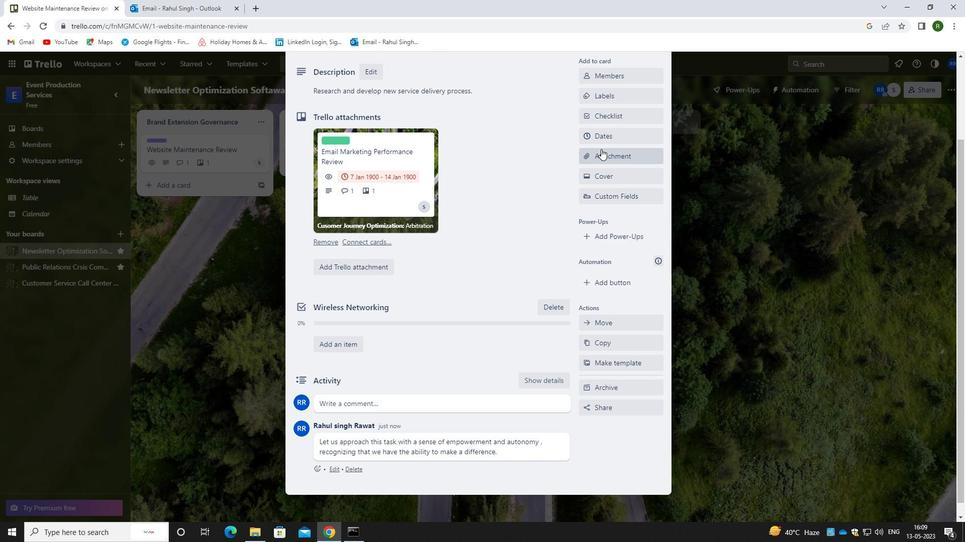 
Action: Mouse pressed left at (601, 139)
Screenshot: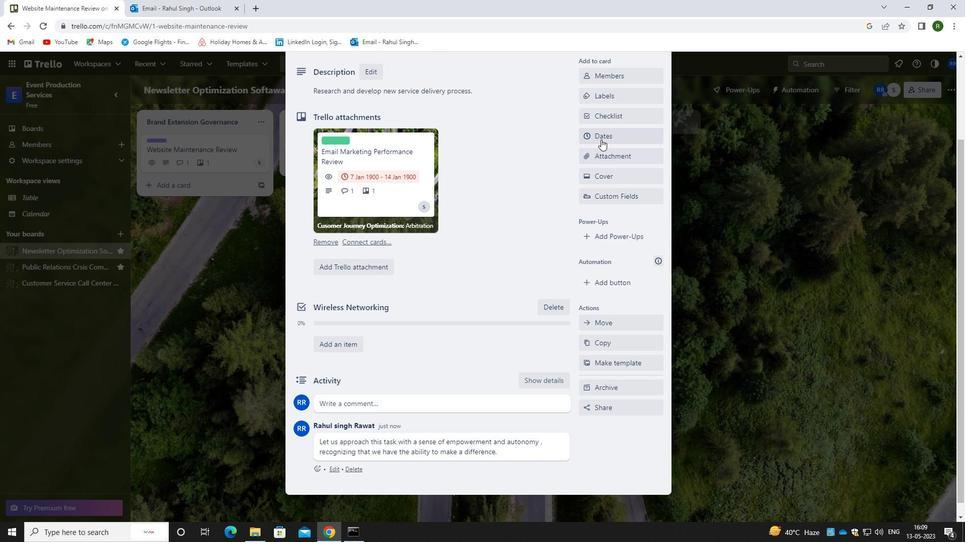 
Action: Mouse moved to (589, 341)
Screenshot: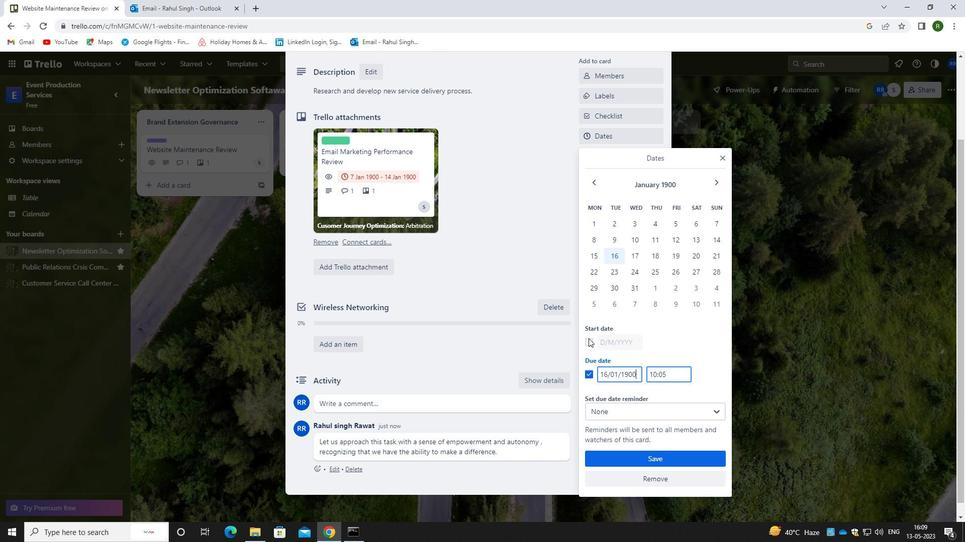 
Action: Mouse pressed left at (589, 341)
Screenshot: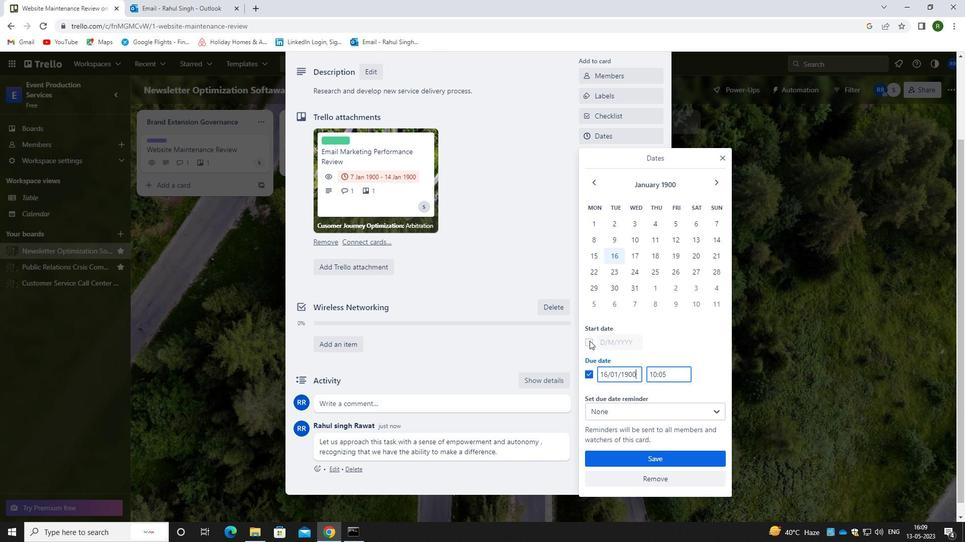 
Action: Mouse moved to (636, 342)
Screenshot: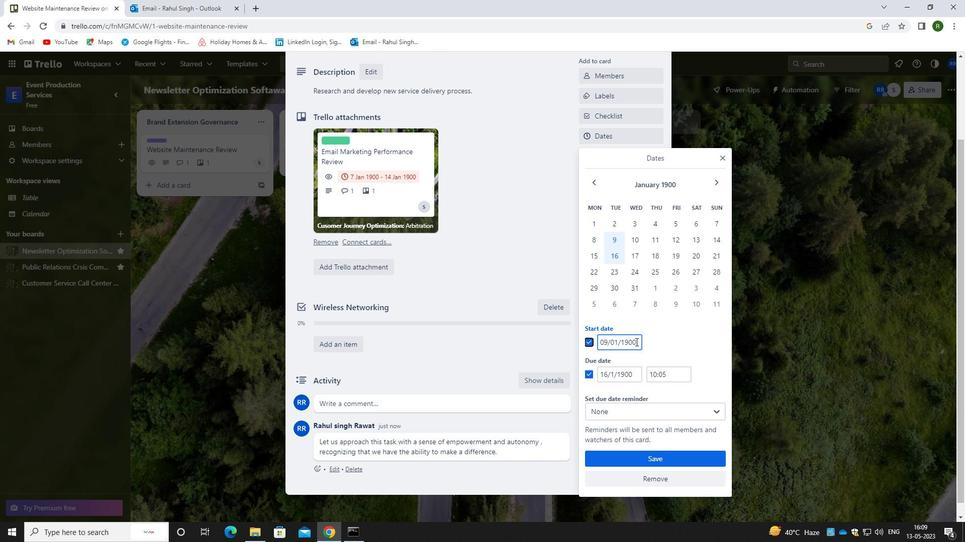 
Action: Mouse pressed left at (636, 342)
Screenshot: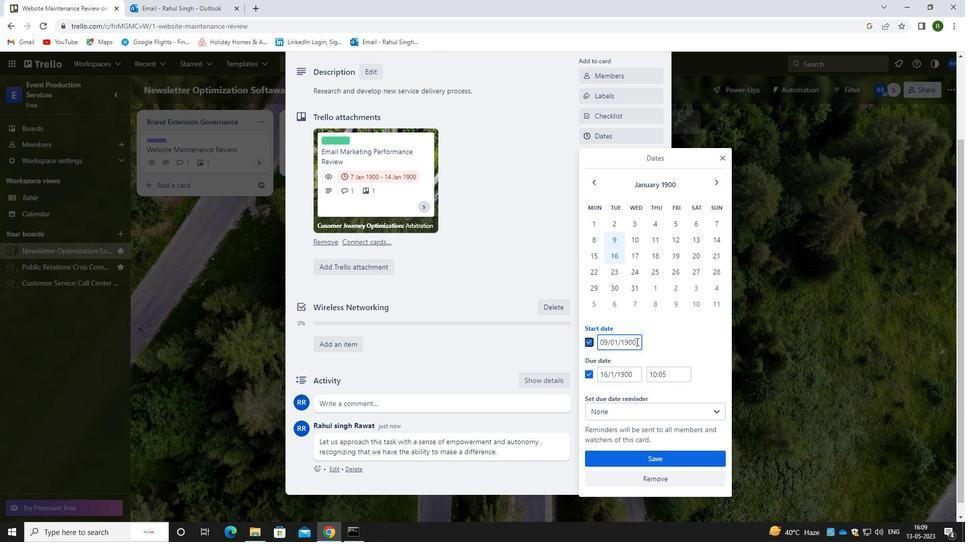 
Action: Mouse moved to (594, 342)
Screenshot: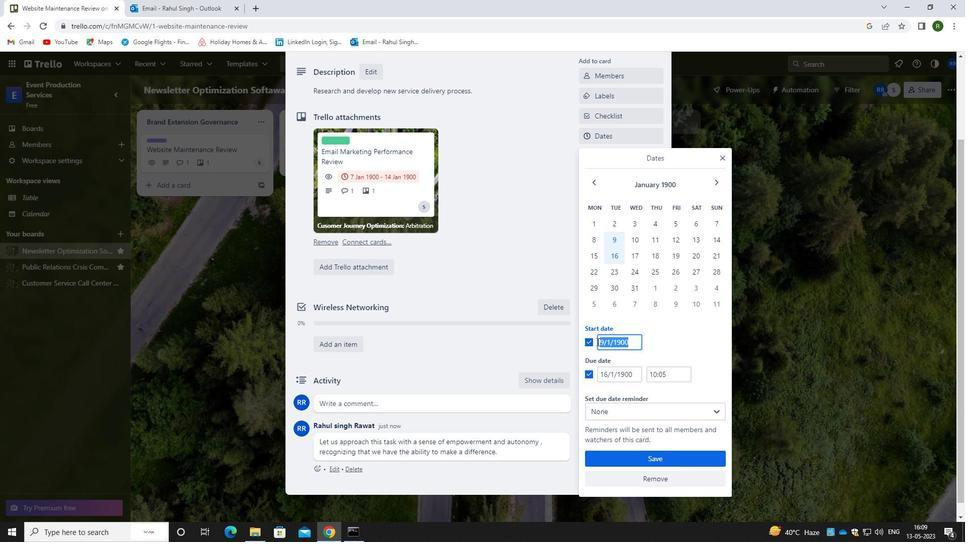 
Action: Key pressed 01/01/1900
Screenshot: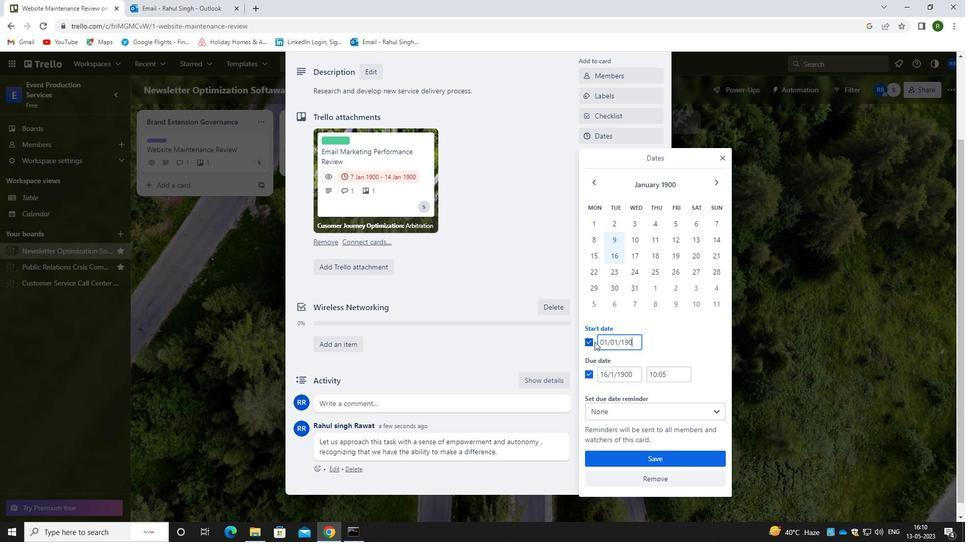 
Action: Mouse moved to (638, 377)
Screenshot: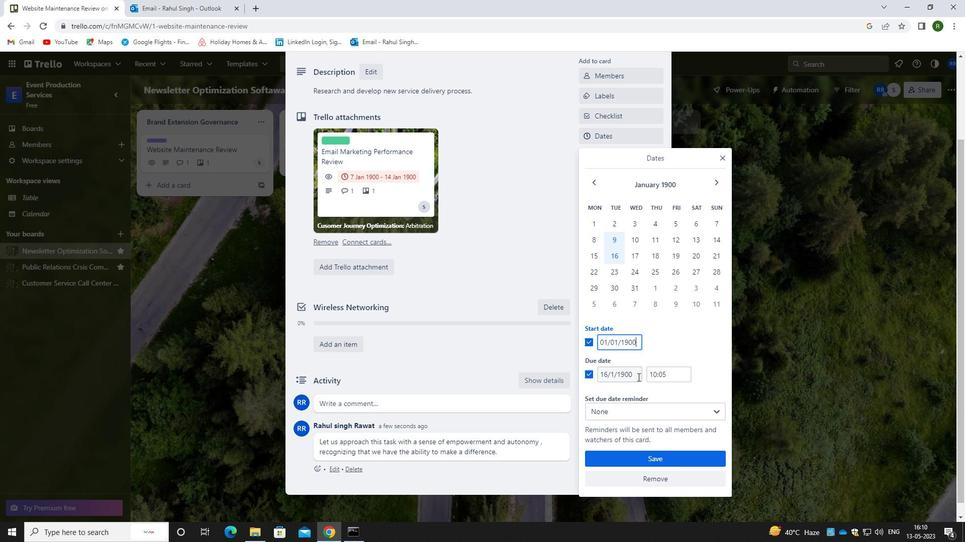 
Action: Mouse pressed left at (638, 377)
Screenshot: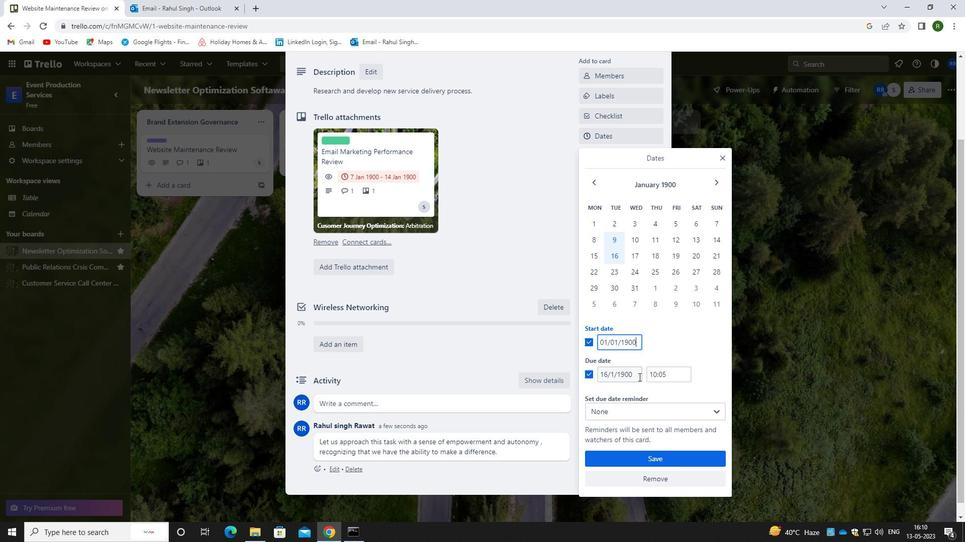 
Action: Mouse moved to (598, 381)
Screenshot: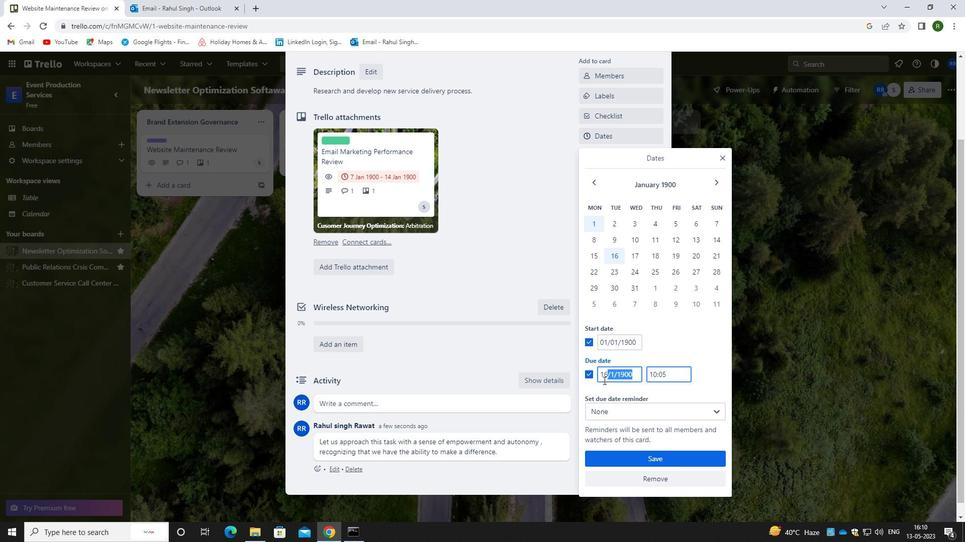 
Action: Key pressed 08/01/1900
Screenshot: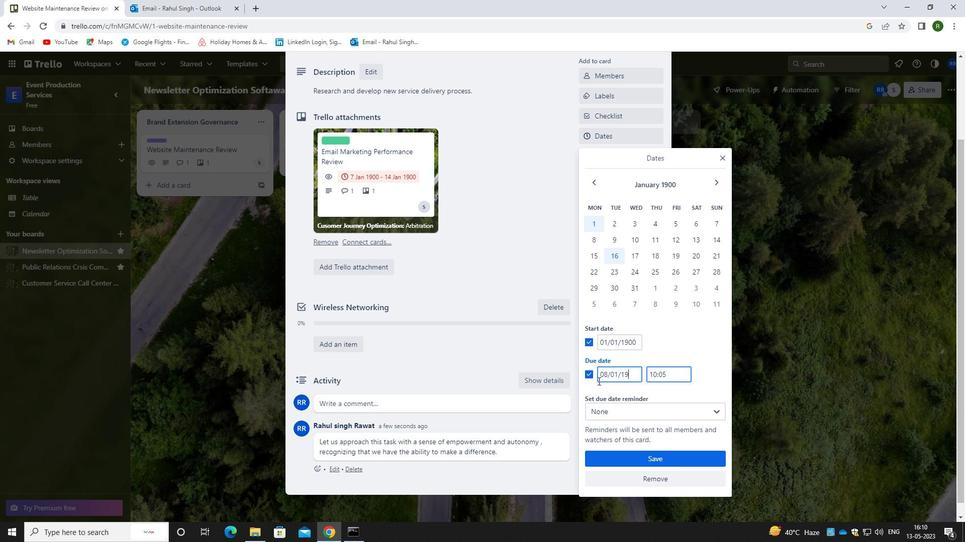 
Action: Mouse moved to (655, 457)
Screenshot: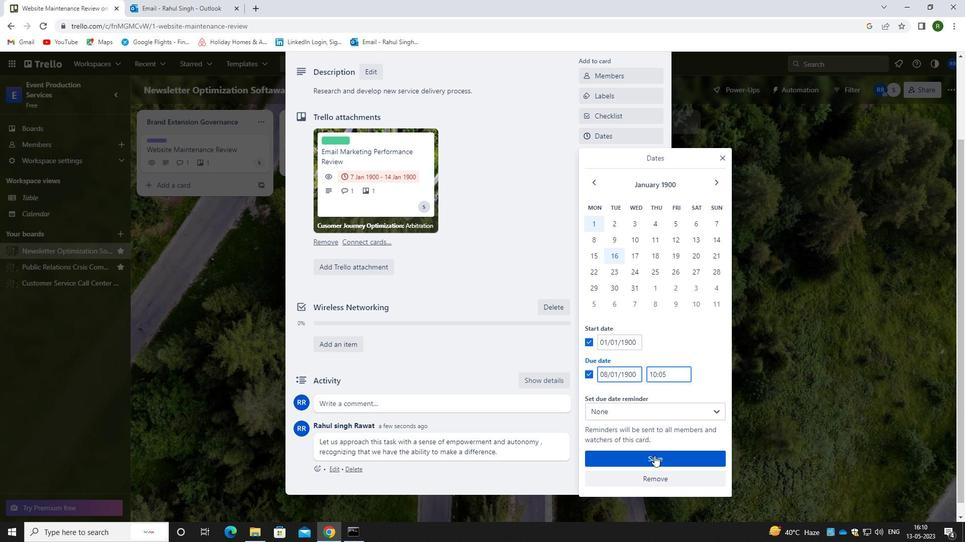 
Action: Mouse pressed left at (655, 457)
Screenshot: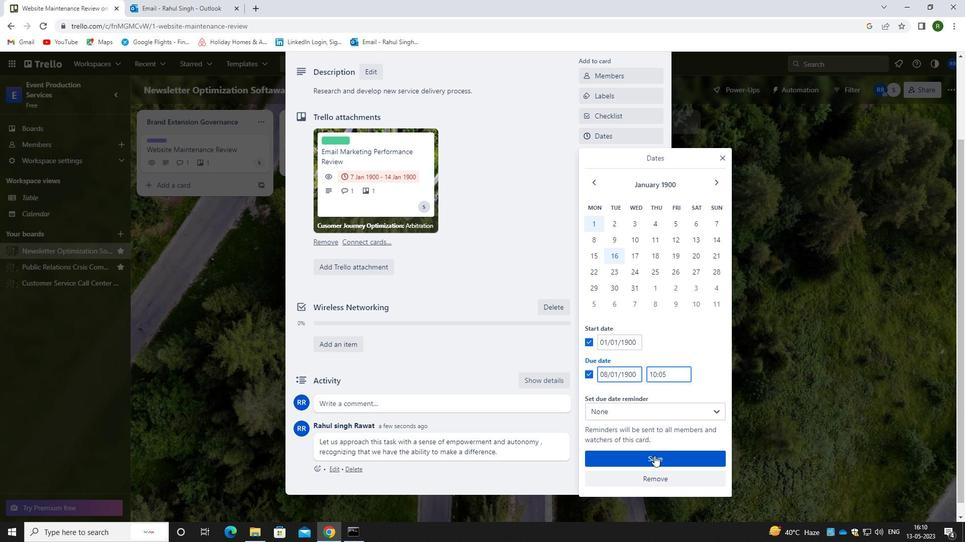 
Action: Mouse moved to (519, 355)
Screenshot: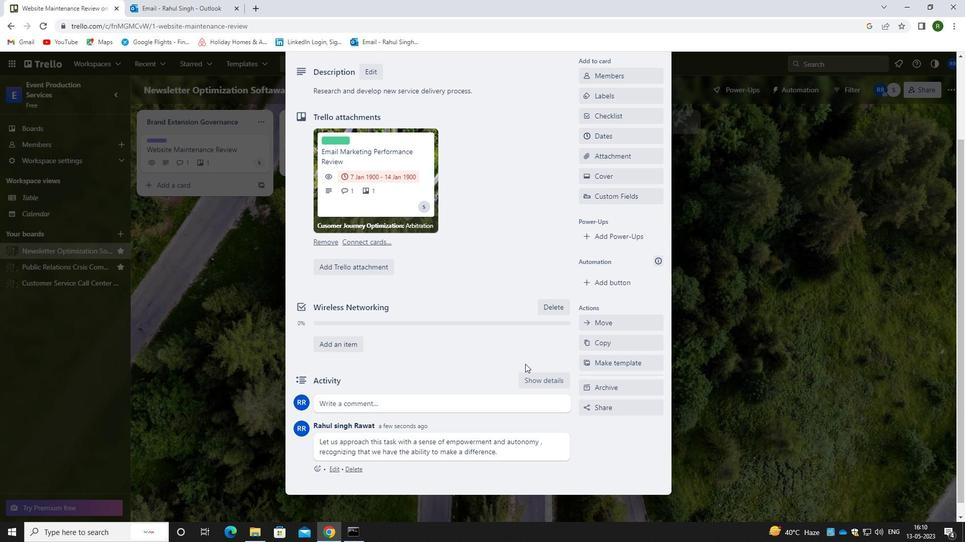 
